 Task: Use the formula "LOGEST" in spreadsheet "Project portfolio".
Action: Mouse moved to (801, 89)
Screenshot: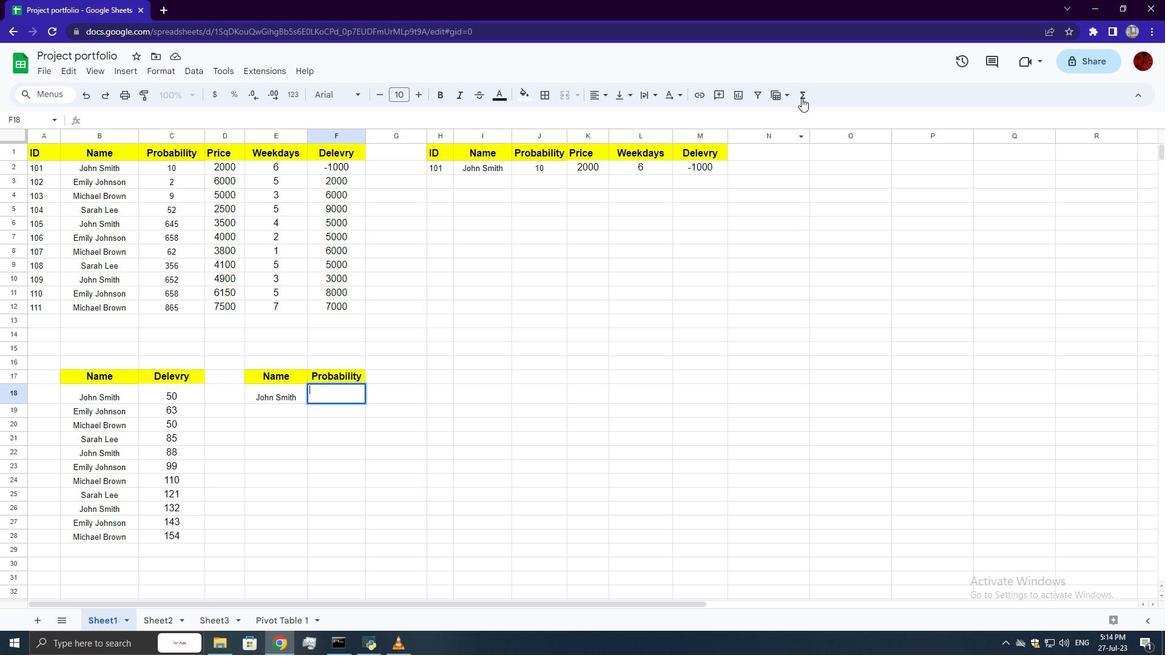 
Action: Mouse pressed left at (801, 89)
Screenshot: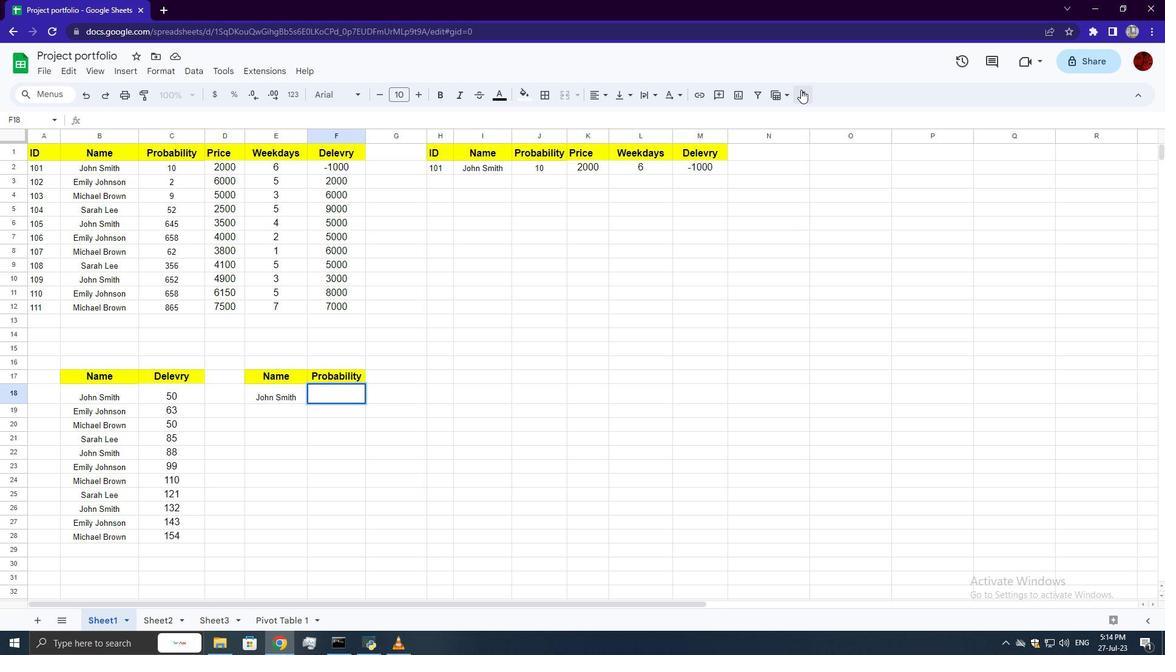 
Action: Mouse moved to (983, 217)
Screenshot: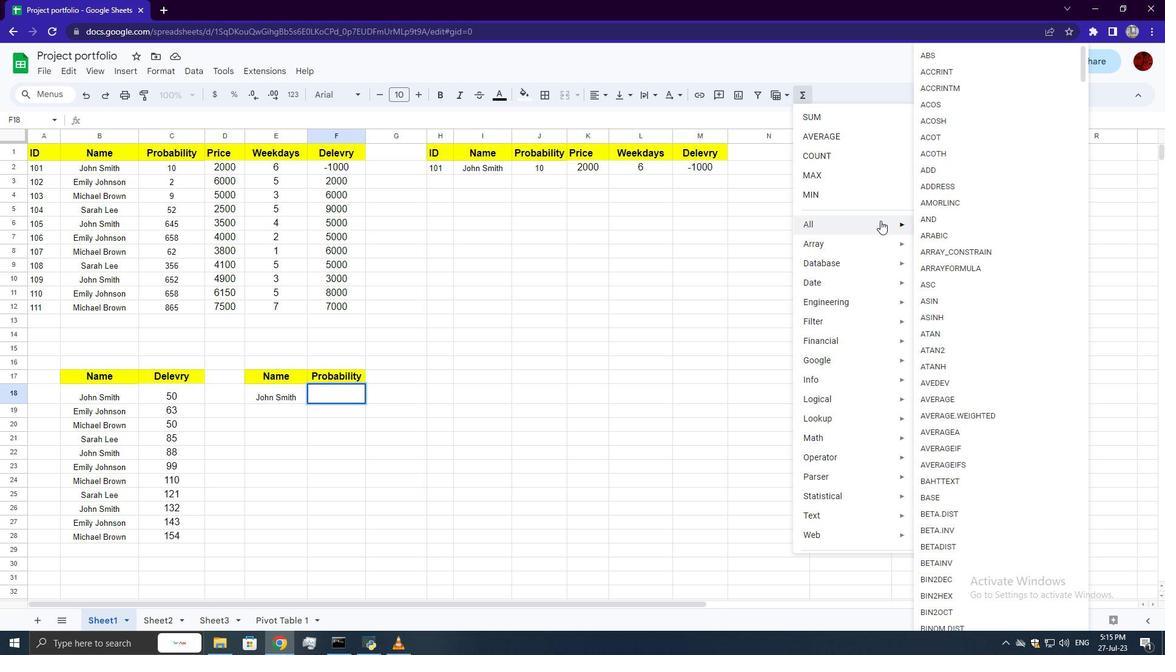 
Action: Mouse scrolled (983, 217) with delta (0, 0)
Screenshot: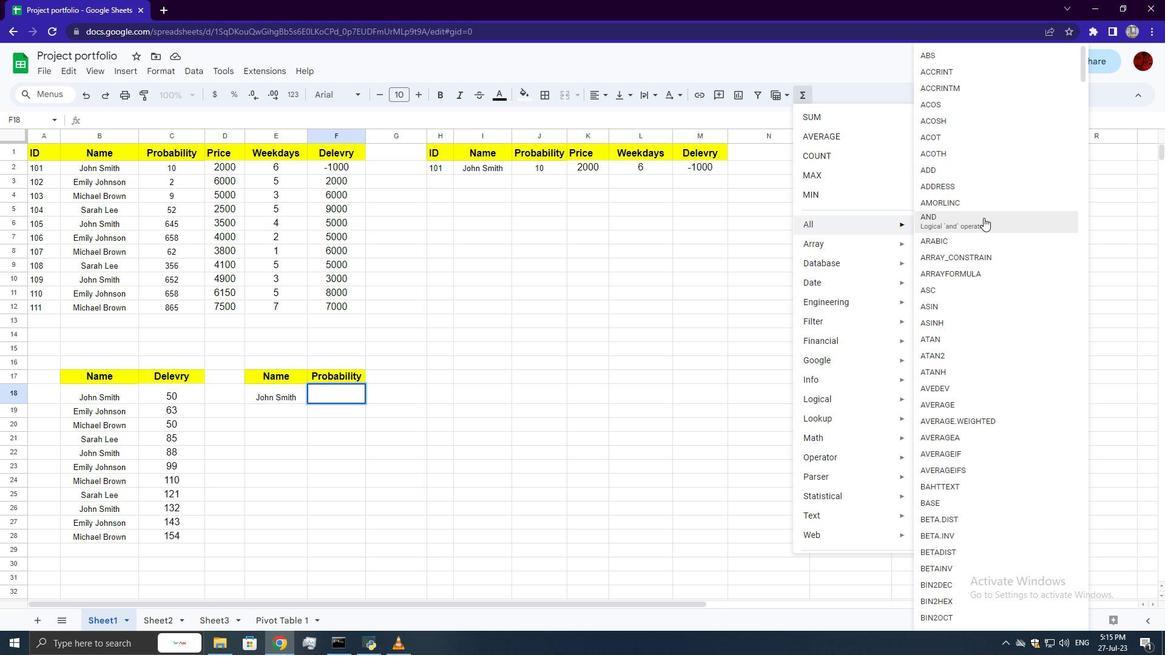
Action: Mouse scrolled (983, 217) with delta (0, 0)
Screenshot: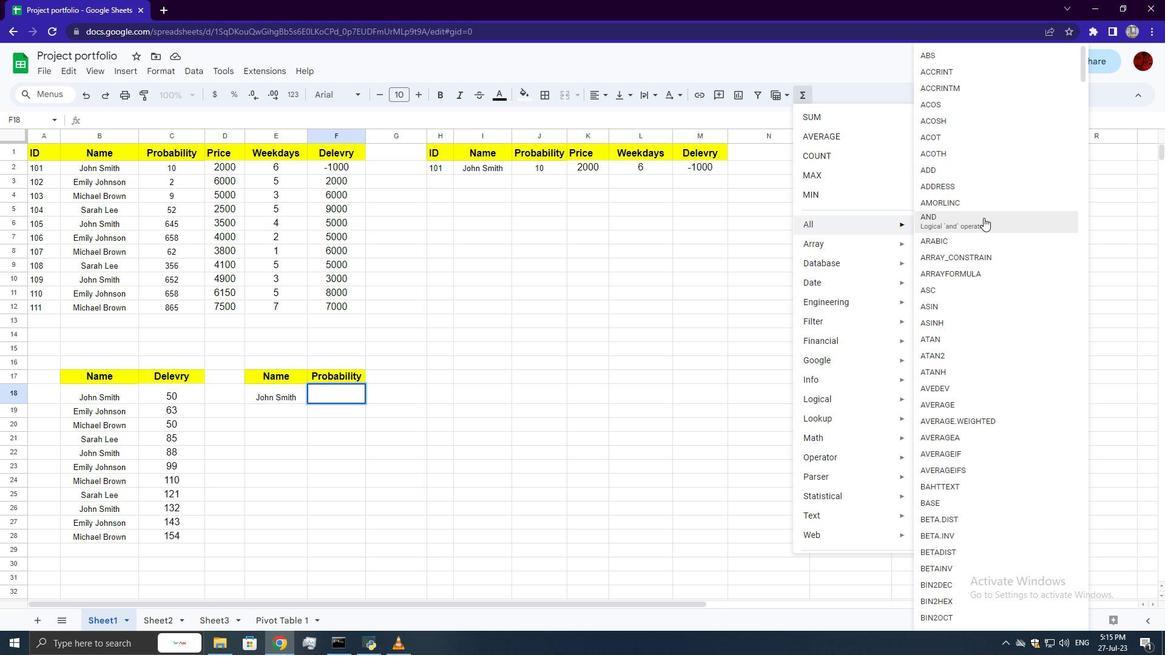 
Action: Mouse scrolled (983, 217) with delta (0, 0)
Screenshot: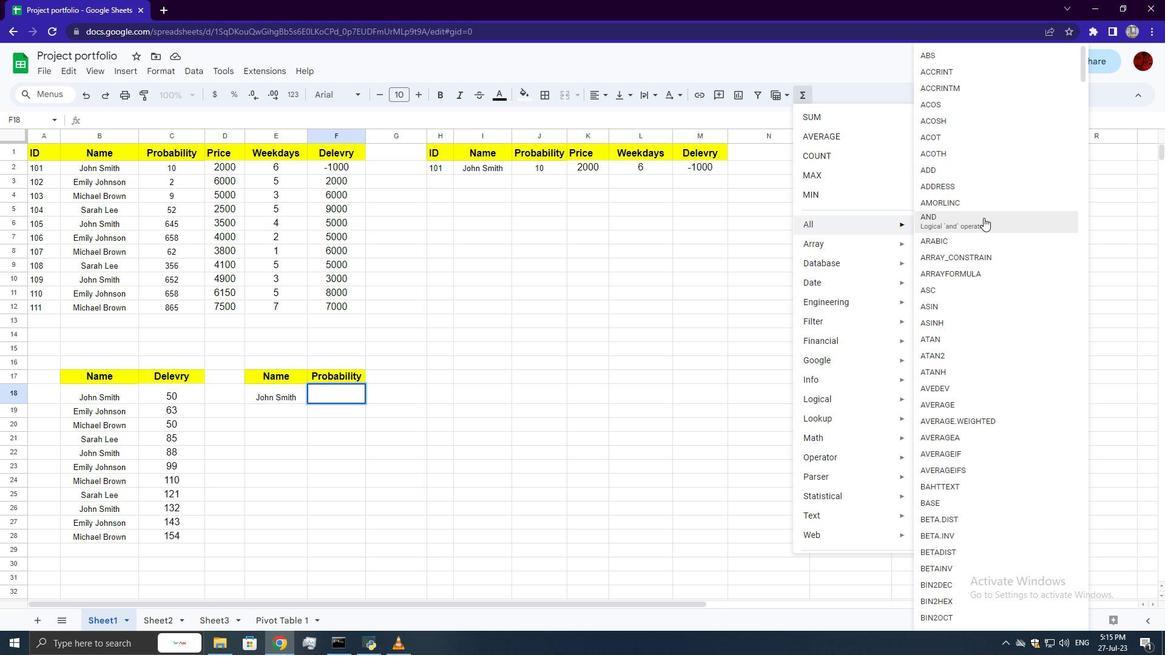 
Action: Mouse scrolled (983, 217) with delta (0, 0)
Screenshot: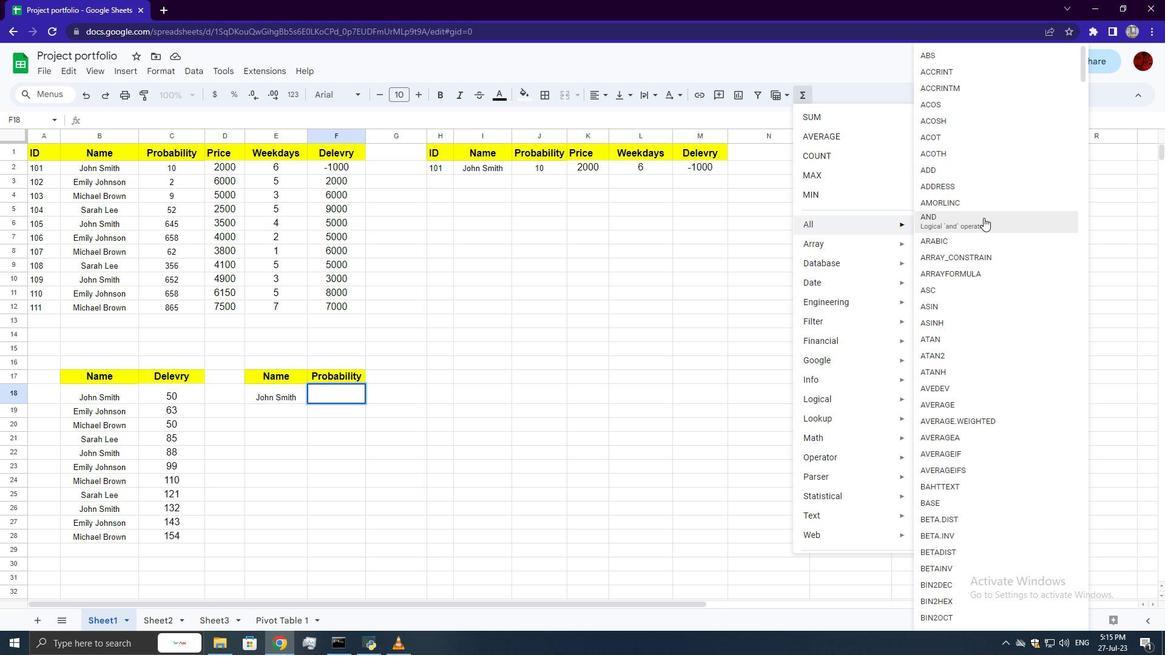 
Action: Mouse scrolled (983, 217) with delta (0, 0)
Screenshot: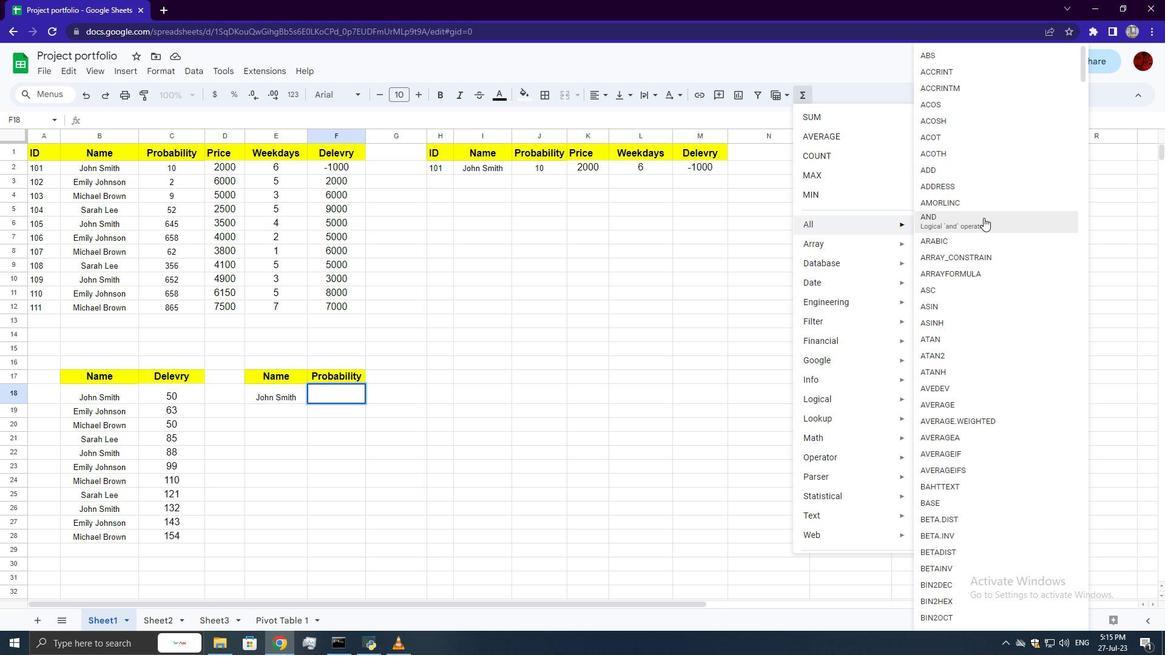 
Action: Mouse scrolled (983, 217) with delta (0, 0)
Screenshot: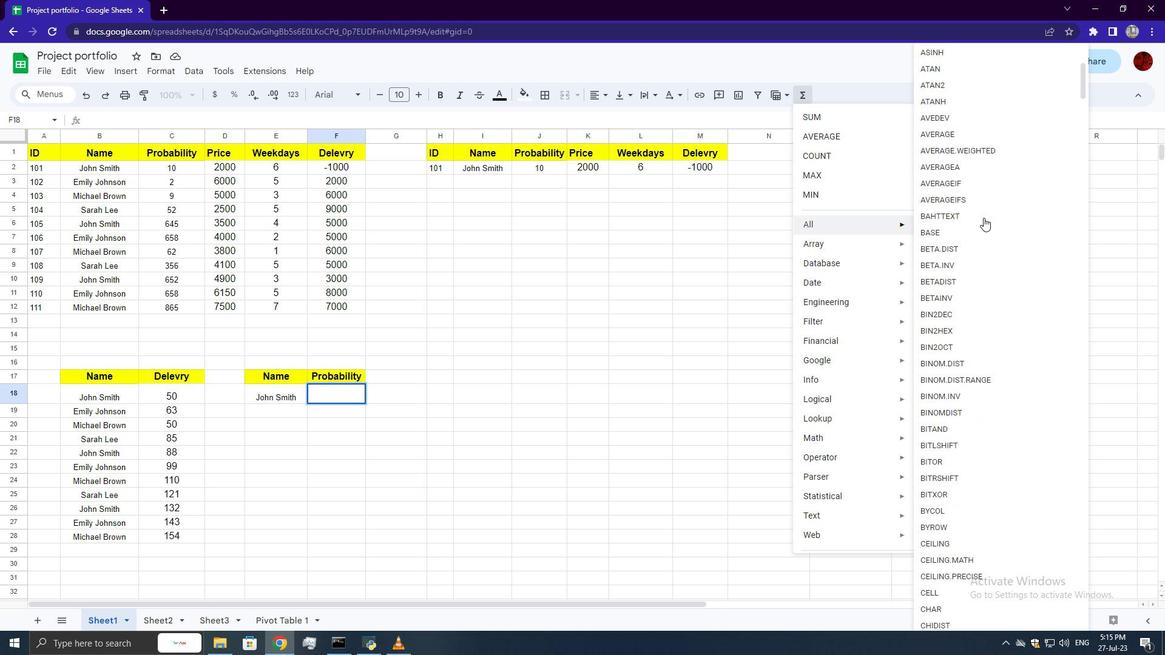 
Action: Mouse scrolled (983, 217) with delta (0, 0)
Screenshot: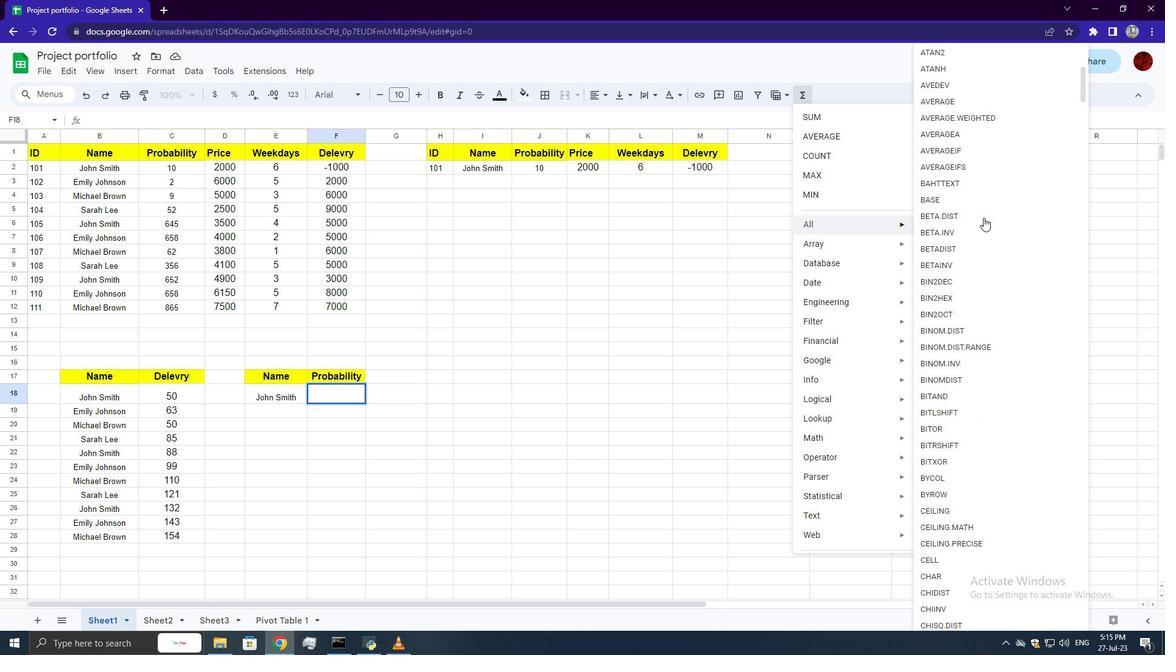 
Action: Mouse scrolled (983, 217) with delta (0, 0)
Screenshot: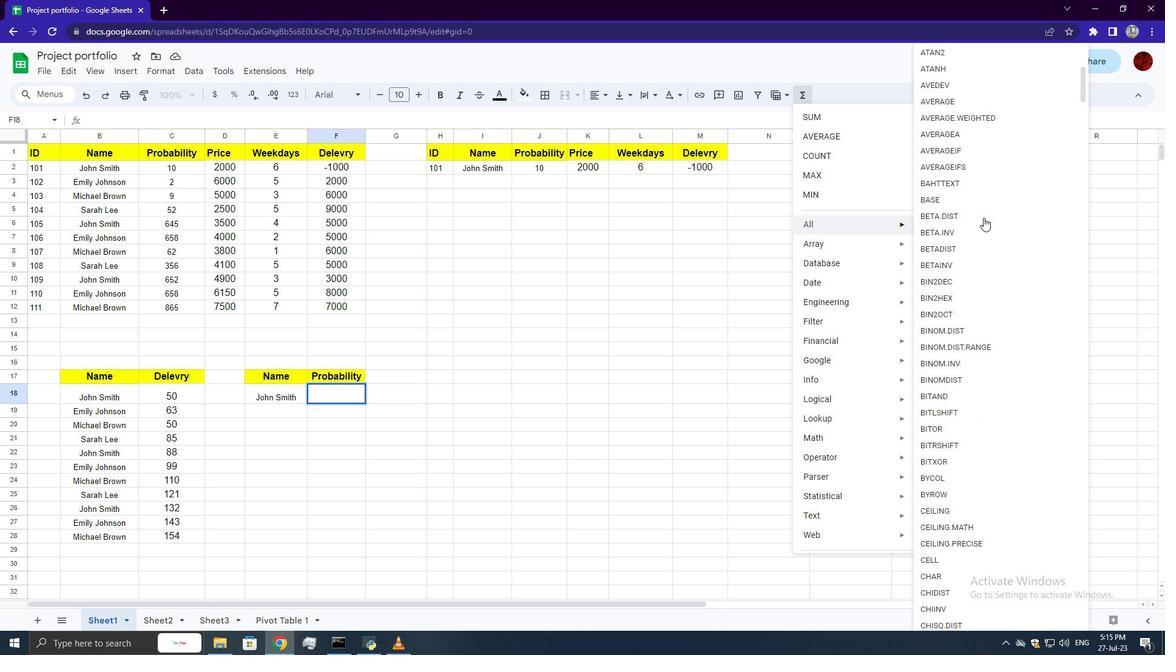 
Action: Mouse scrolled (983, 217) with delta (0, 0)
Screenshot: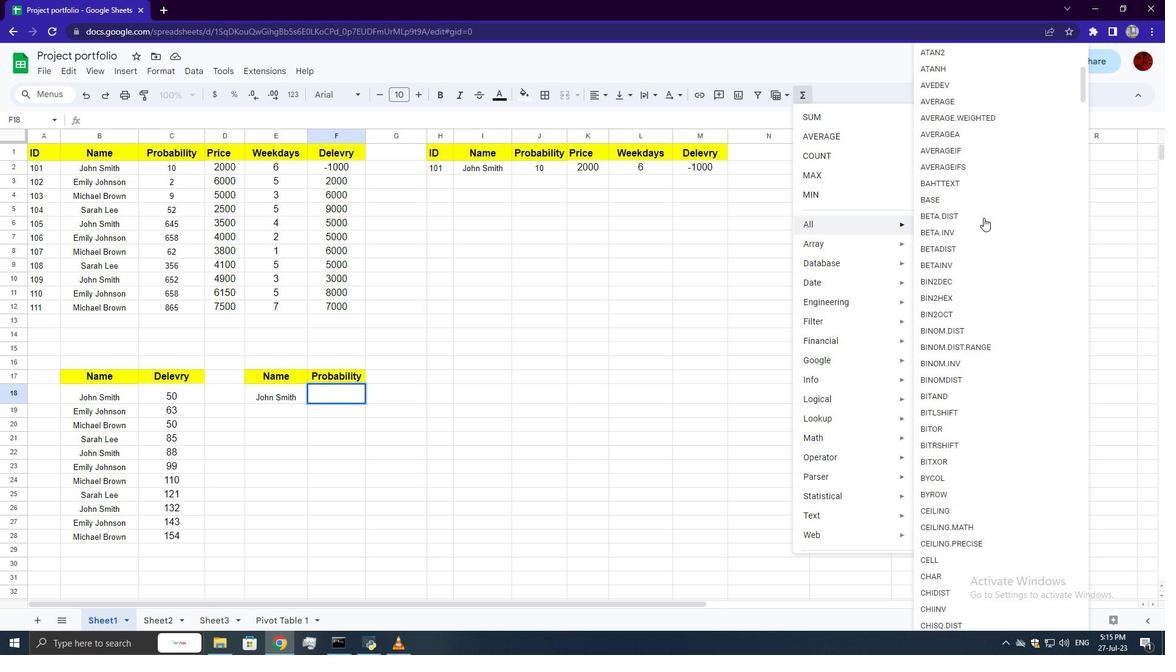 
Action: Mouse scrolled (983, 217) with delta (0, 0)
Screenshot: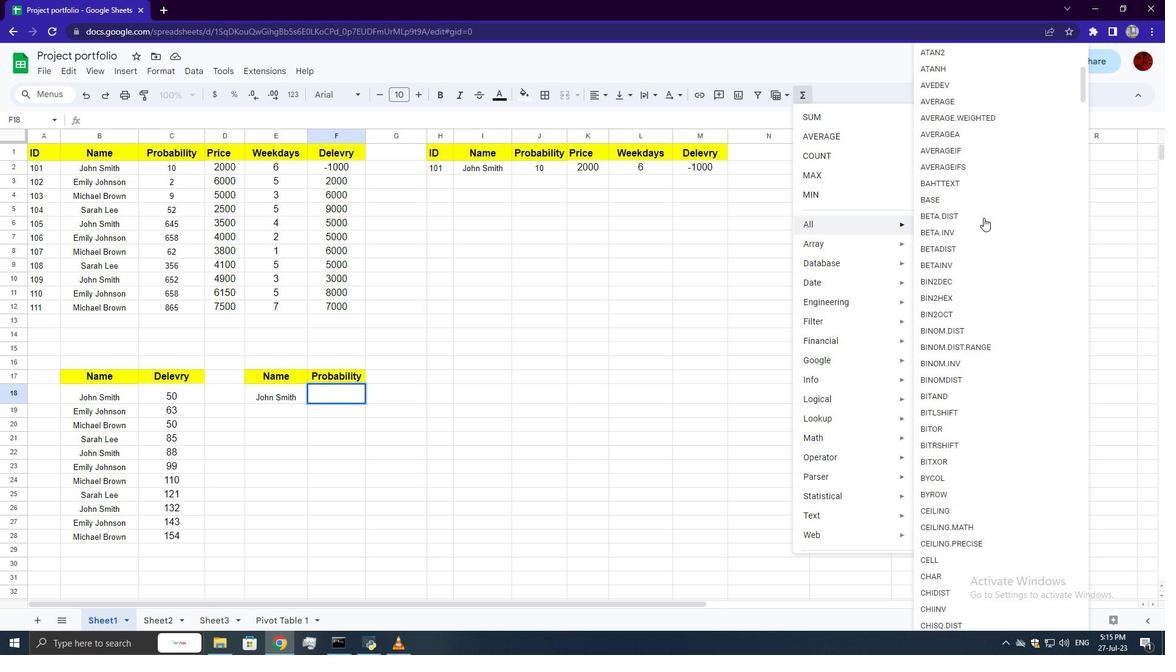 
Action: Mouse scrolled (983, 217) with delta (0, 0)
Screenshot: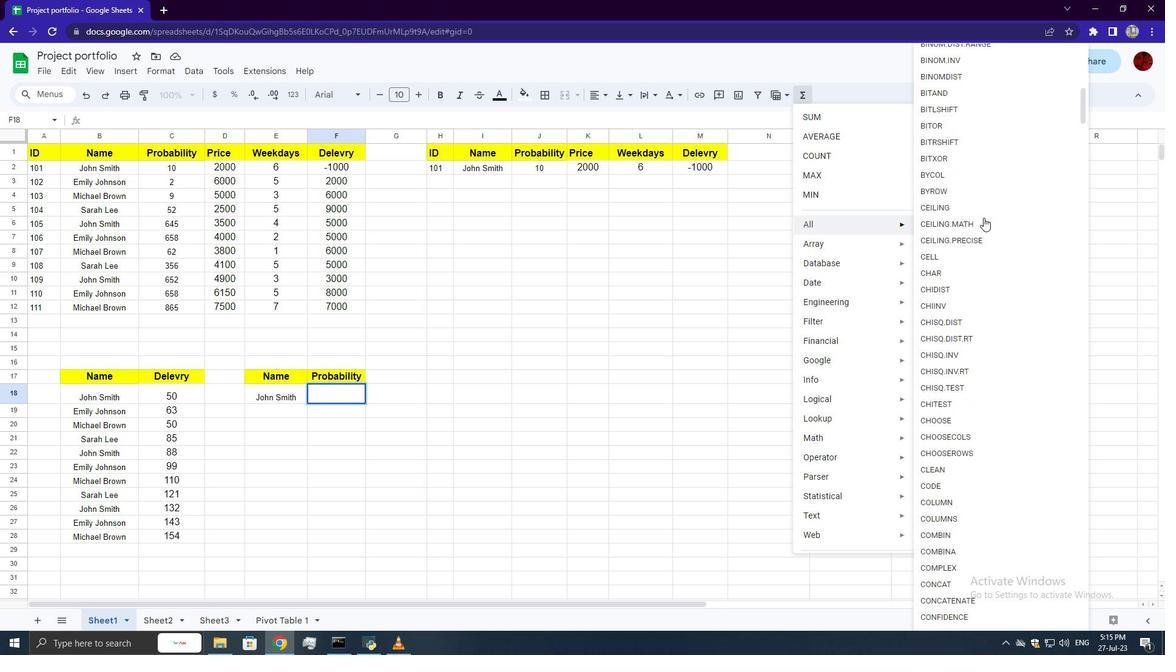 
Action: Mouse scrolled (983, 217) with delta (0, 0)
Screenshot: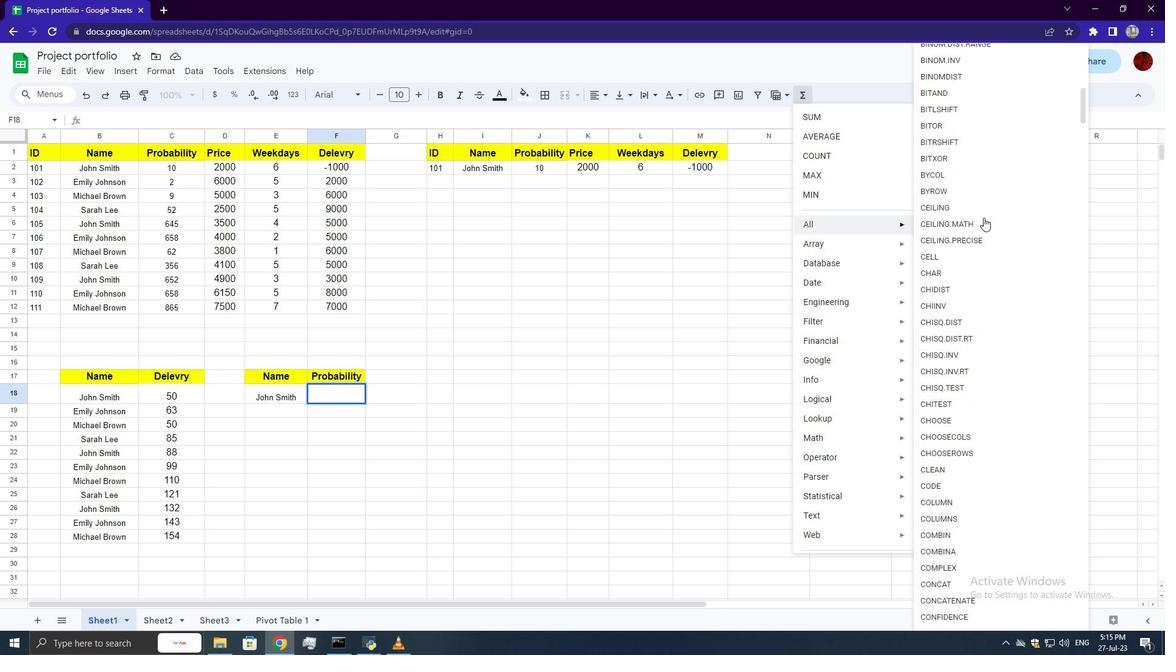 
Action: Mouse scrolled (983, 217) with delta (0, 0)
Screenshot: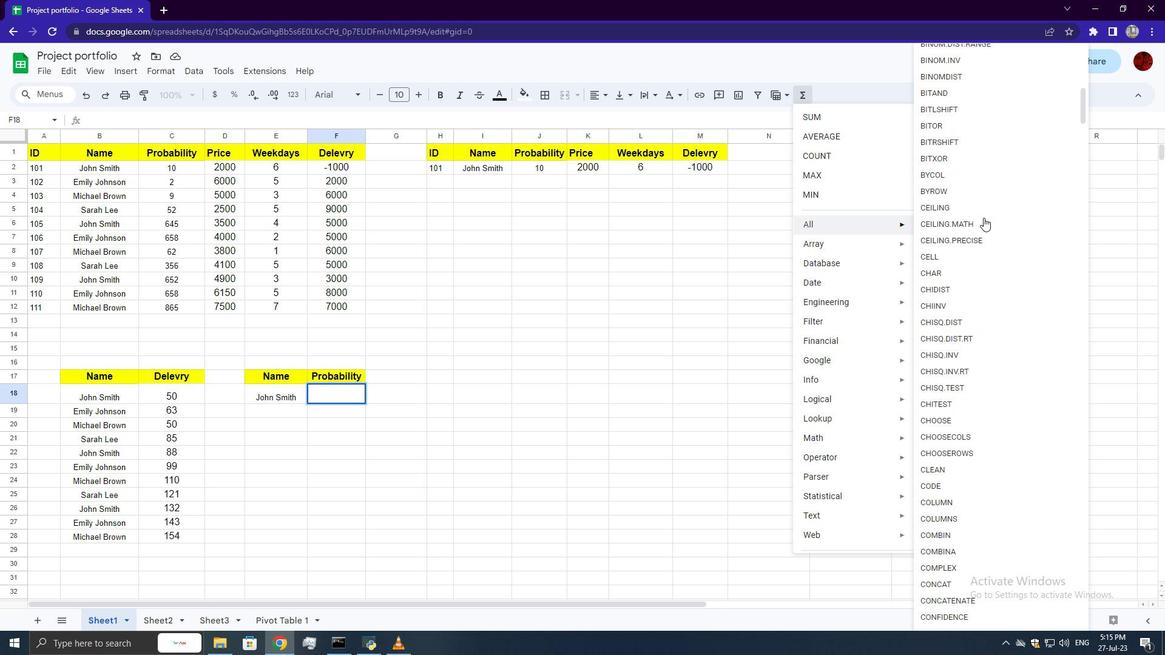 
Action: Mouse scrolled (983, 217) with delta (0, 0)
Screenshot: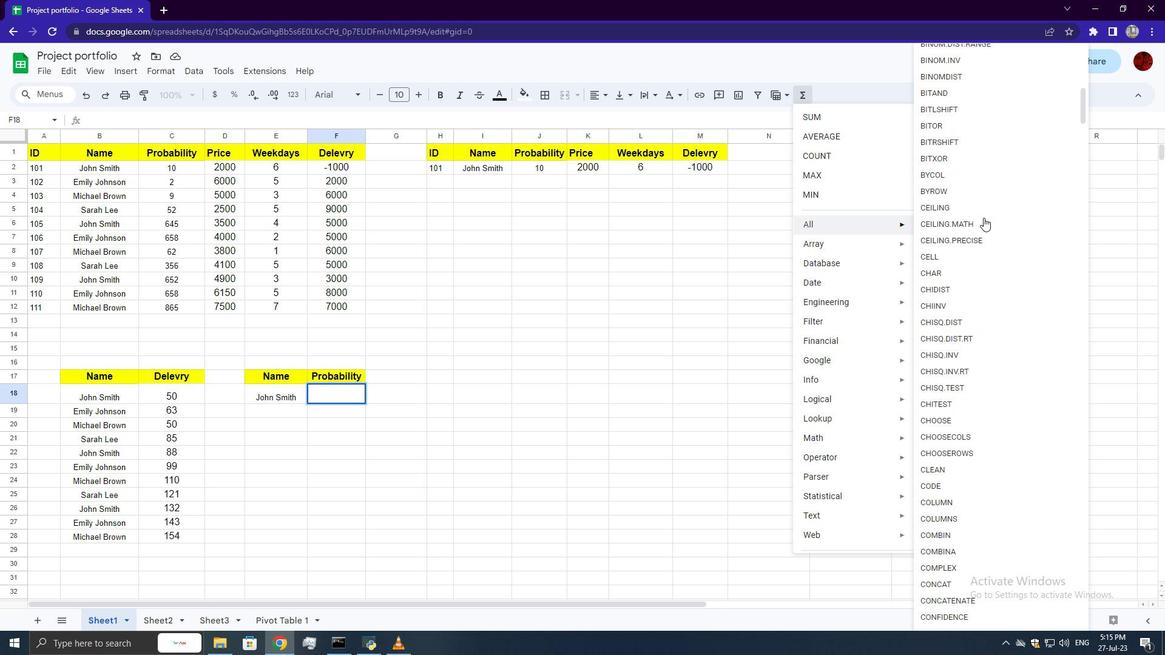 
Action: Mouse scrolled (983, 217) with delta (0, 0)
Screenshot: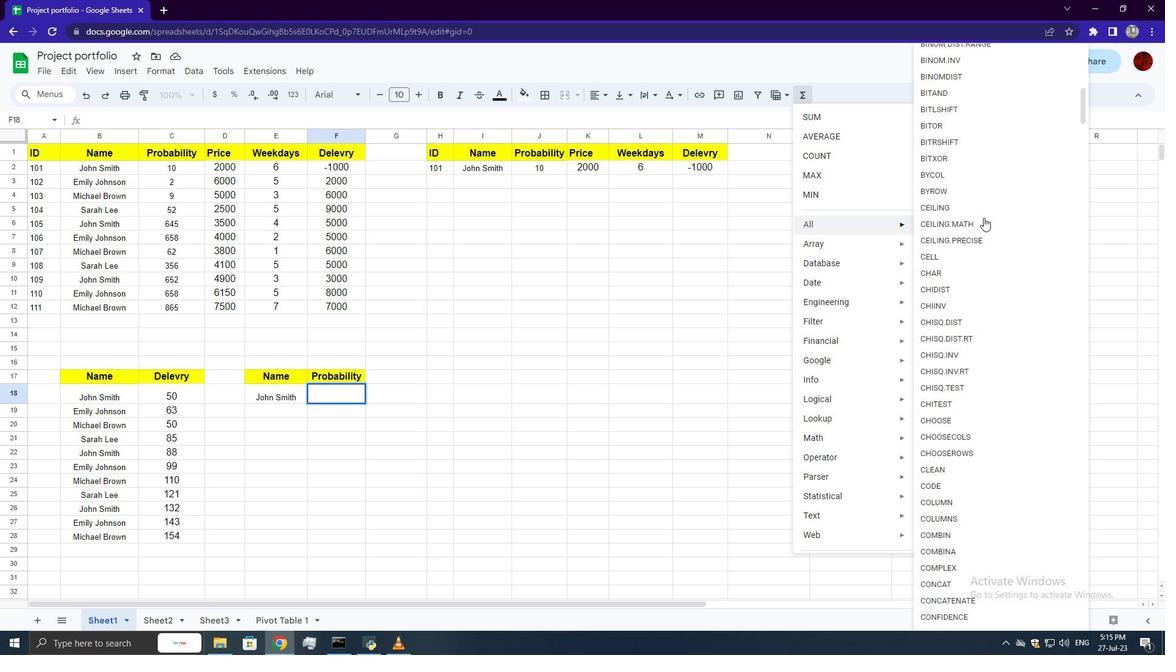 
Action: Mouse scrolled (983, 217) with delta (0, 0)
Screenshot: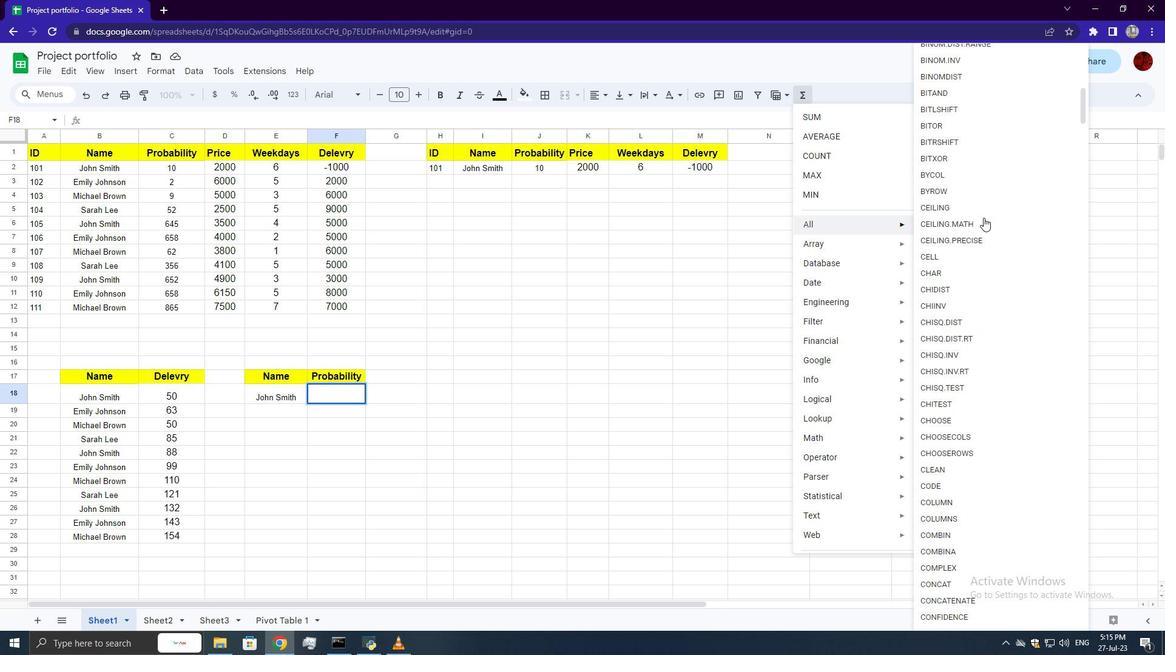 
Action: Mouse scrolled (983, 217) with delta (0, 0)
Screenshot: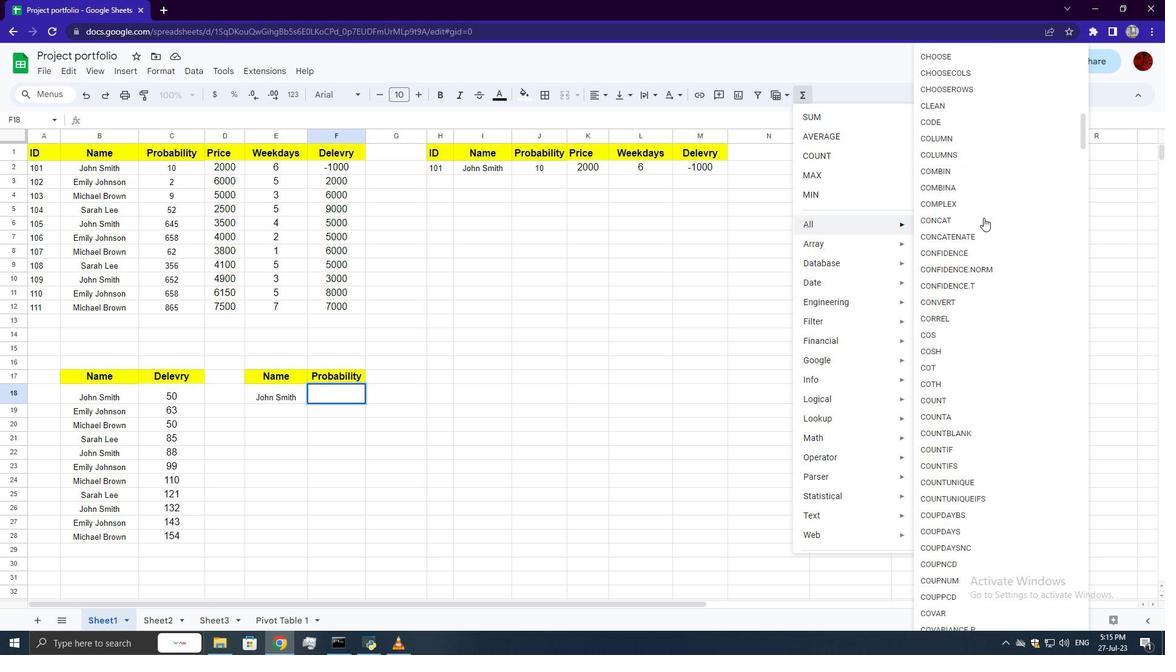 
Action: Mouse scrolled (983, 217) with delta (0, 0)
Screenshot: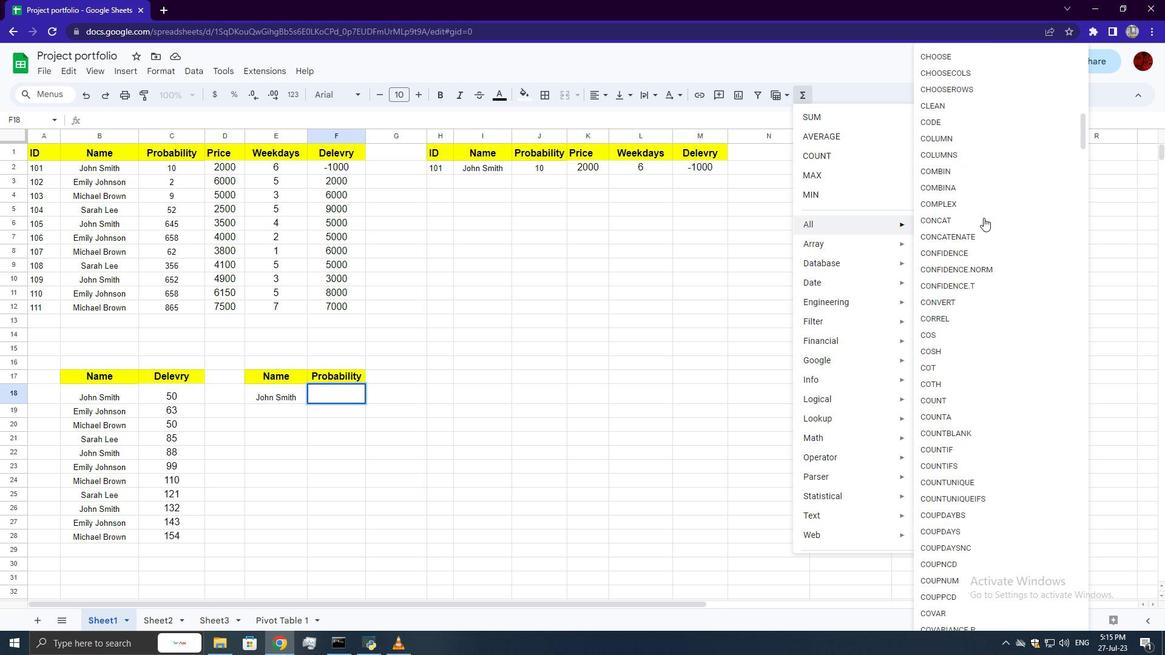 
Action: Mouse scrolled (983, 217) with delta (0, 0)
Screenshot: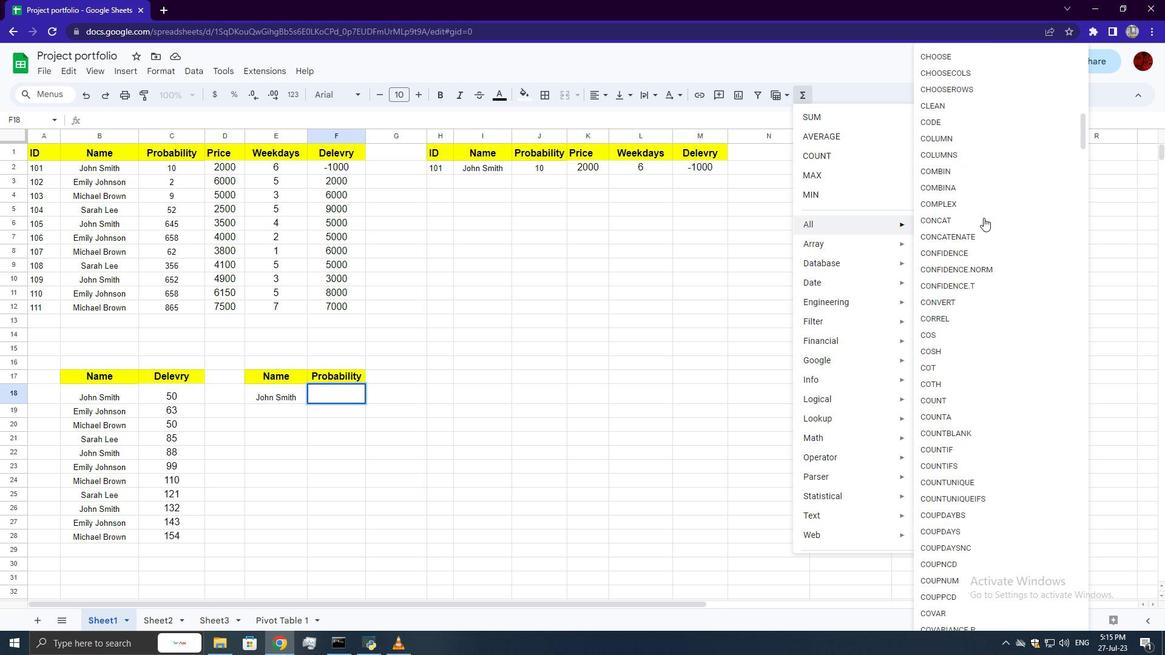 
Action: Mouse scrolled (983, 217) with delta (0, 0)
Screenshot: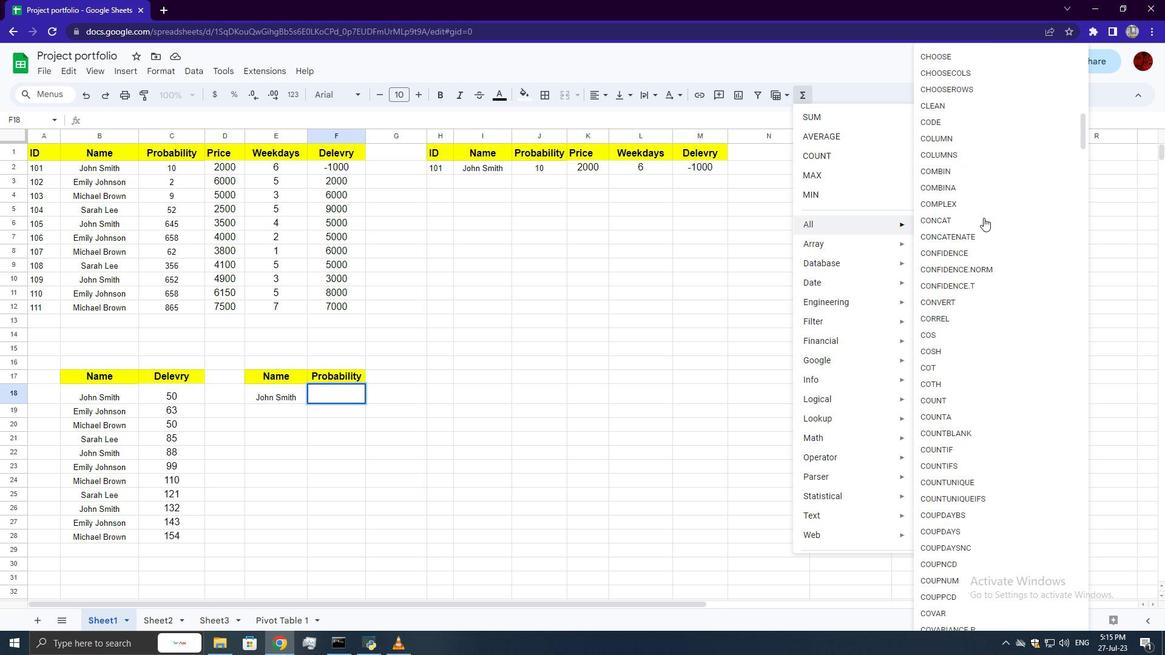 
Action: Mouse scrolled (983, 217) with delta (0, 0)
Screenshot: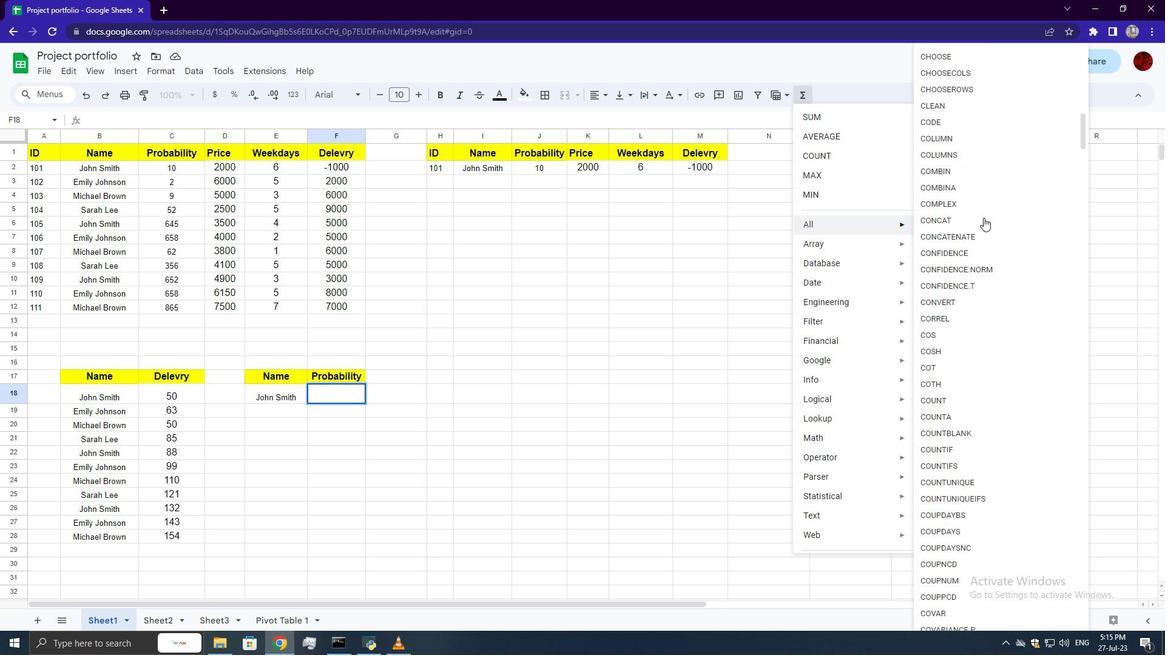 
Action: Mouse scrolled (983, 217) with delta (0, 0)
Screenshot: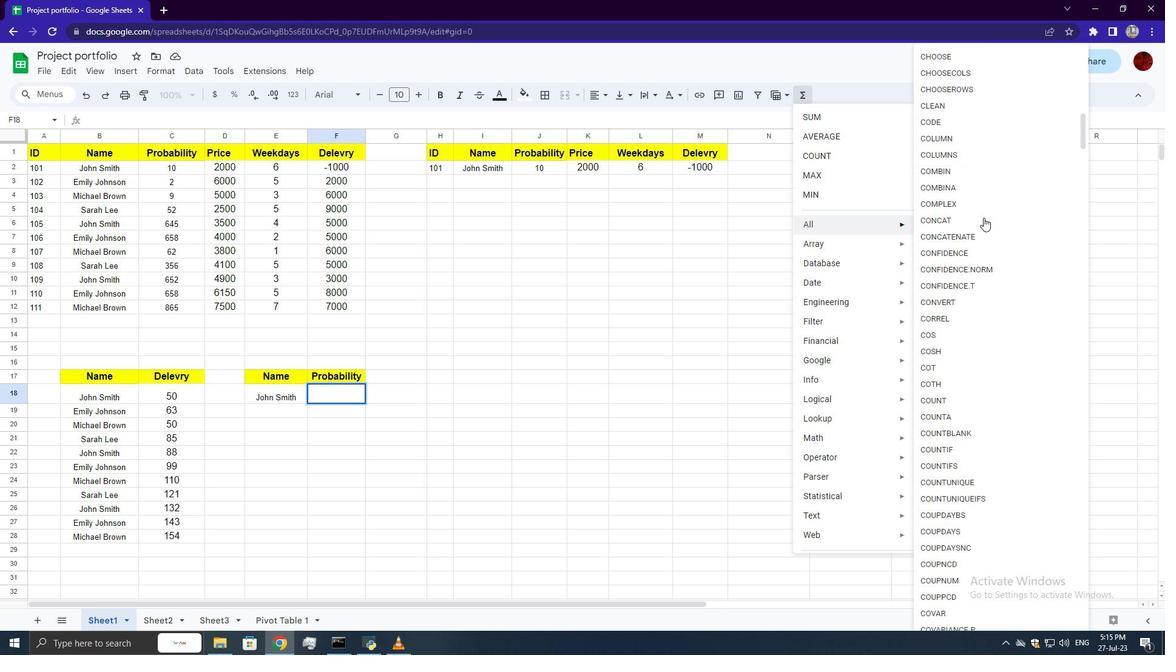 
Action: Mouse scrolled (983, 217) with delta (0, 0)
Screenshot: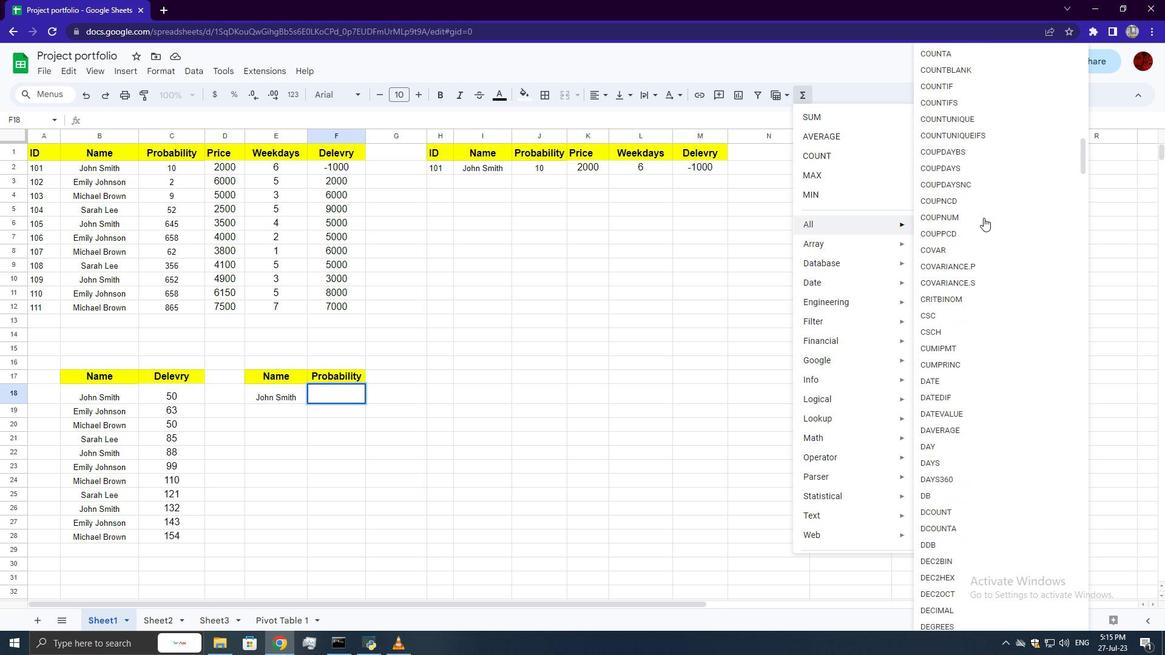 
Action: Mouse scrolled (983, 217) with delta (0, 0)
Screenshot: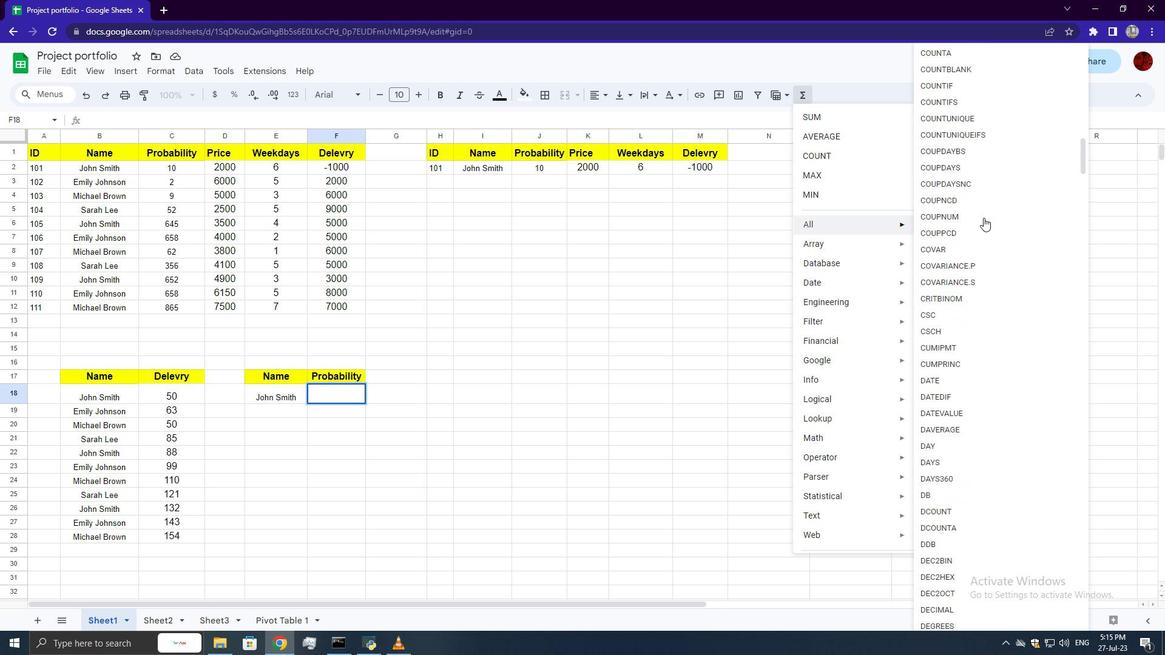 
Action: Mouse scrolled (983, 217) with delta (0, 0)
Screenshot: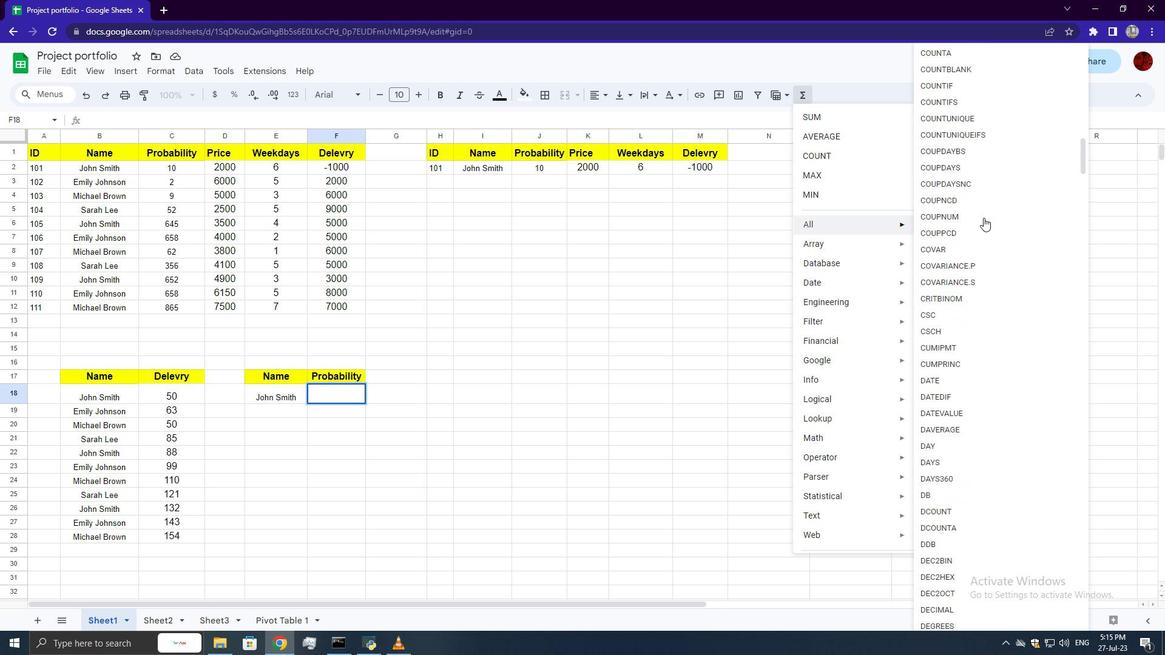 
Action: Mouse scrolled (983, 217) with delta (0, 0)
Screenshot: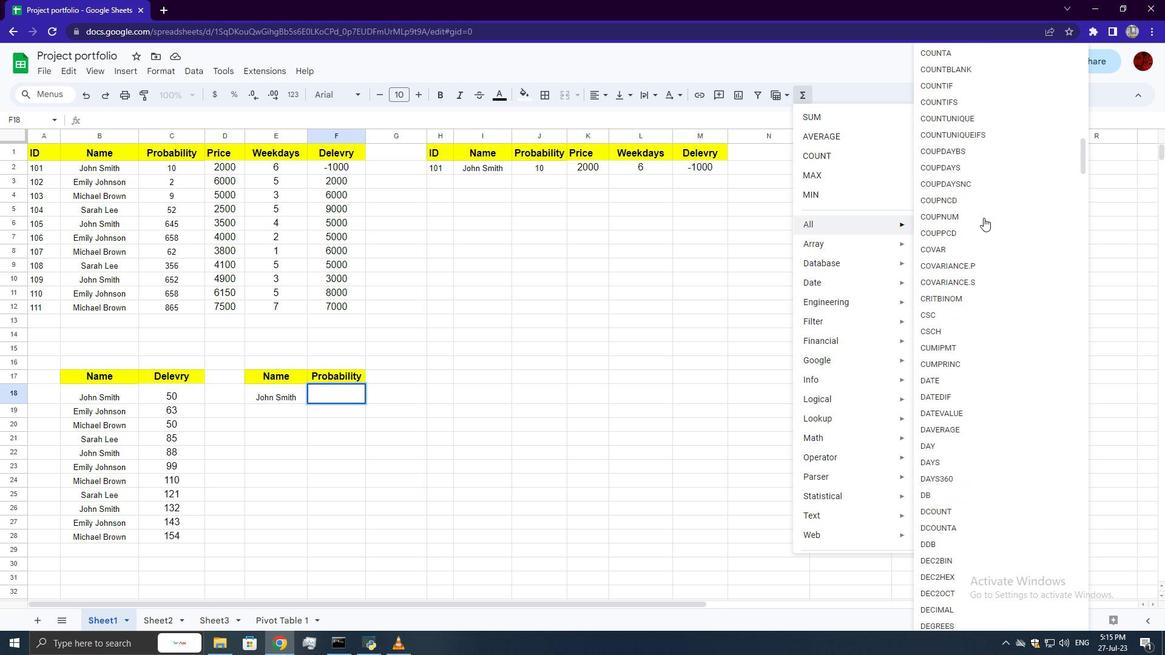 
Action: Mouse scrolled (983, 217) with delta (0, 0)
Screenshot: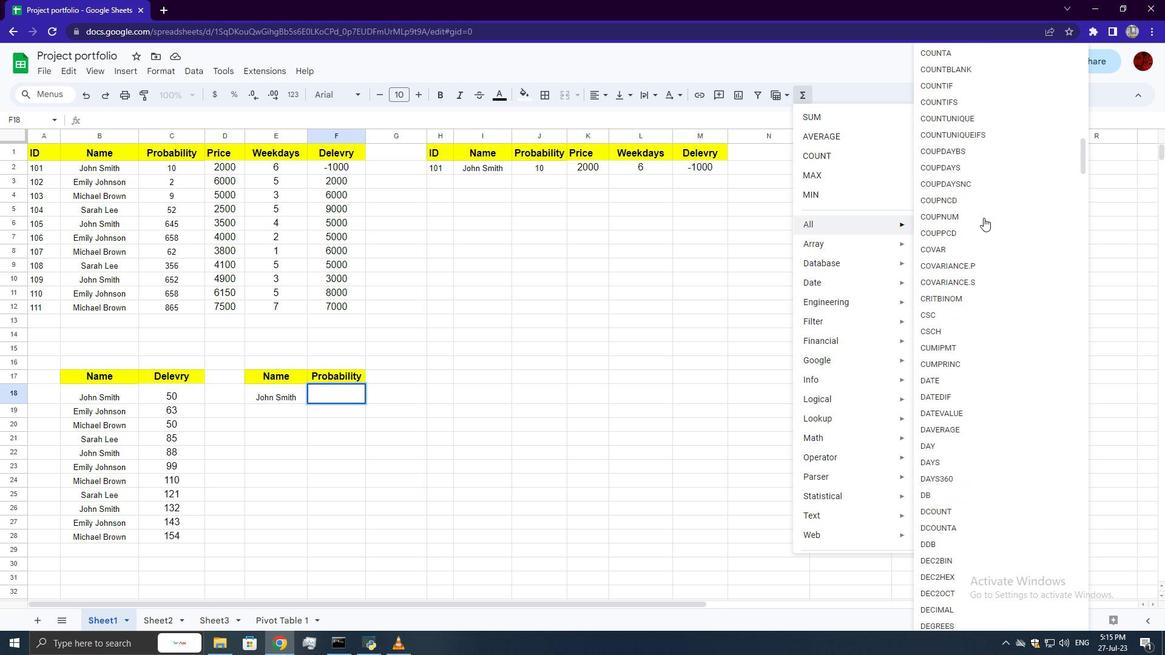
Action: Mouse scrolled (983, 217) with delta (0, 0)
Screenshot: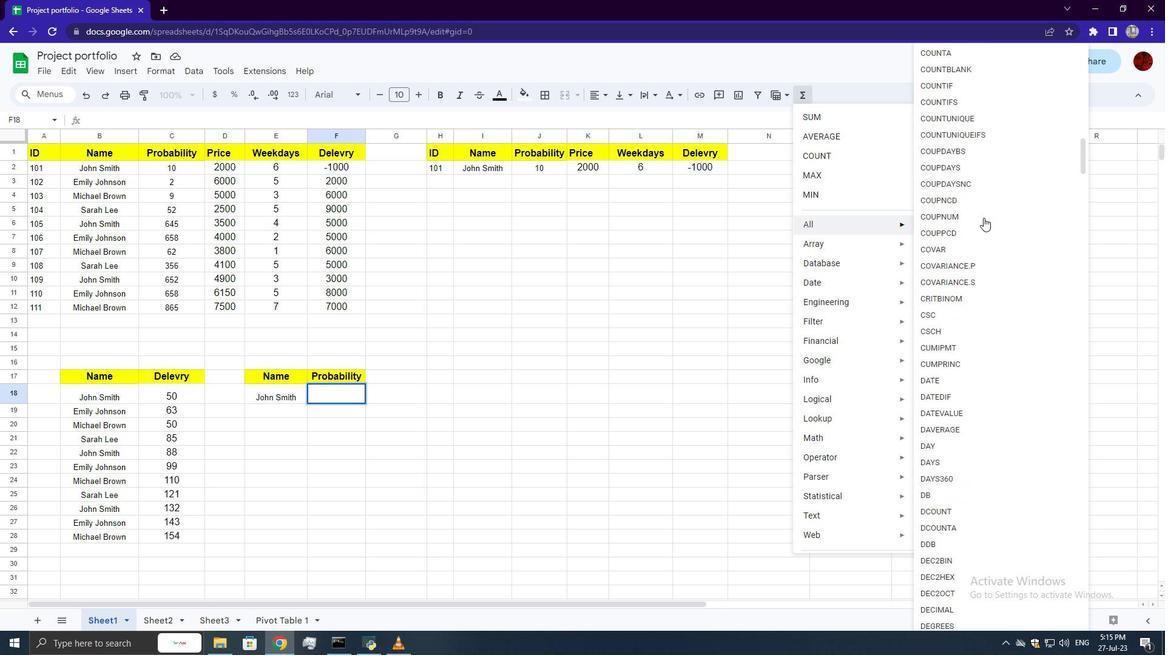 
Action: Mouse scrolled (983, 218) with delta (0, 0)
Screenshot: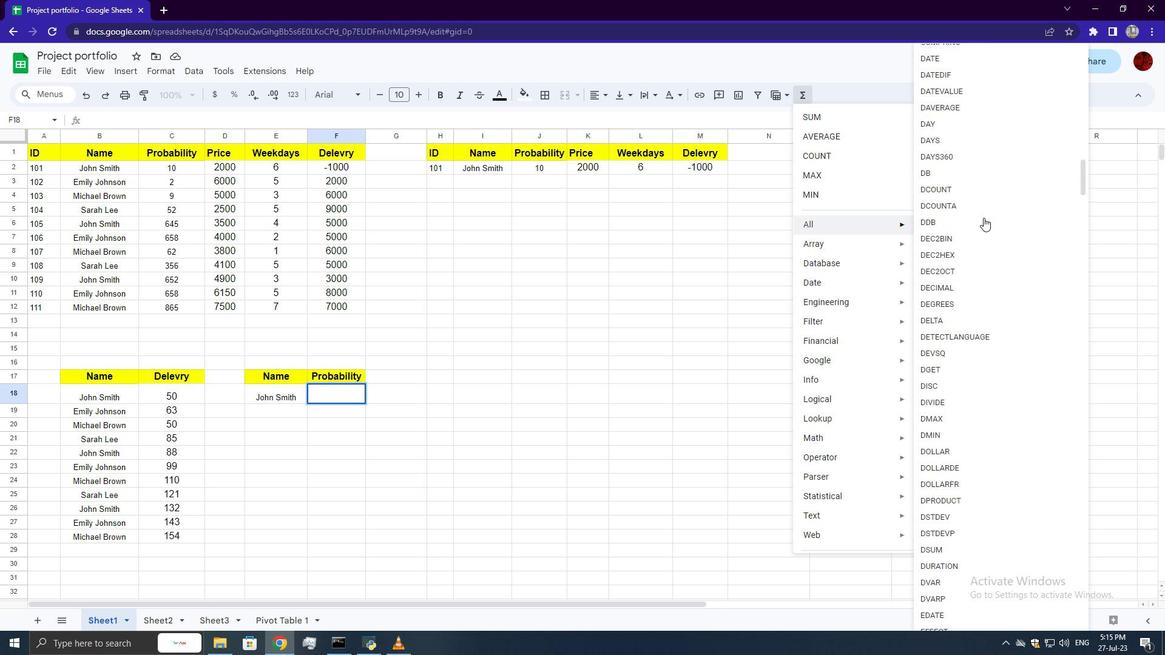 
Action: Mouse scrolled (983, 217) with delta (0, 0)
Screenshot: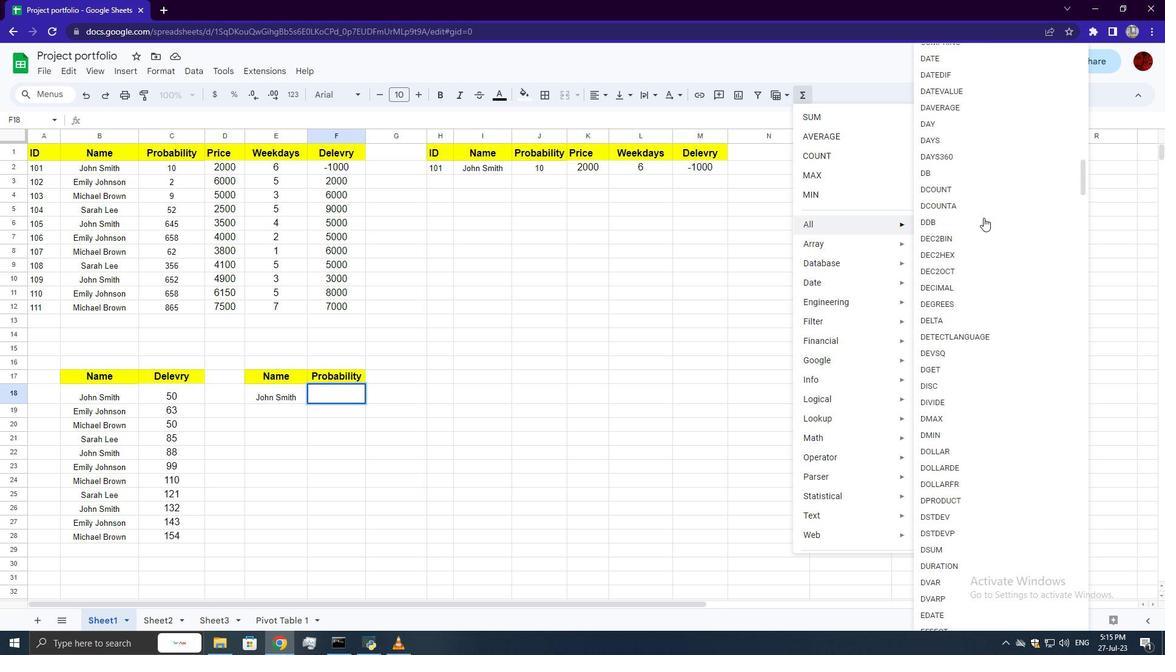 
Action: Mouse scrolled (983, 217) with delta (0, 0)
Screenshot: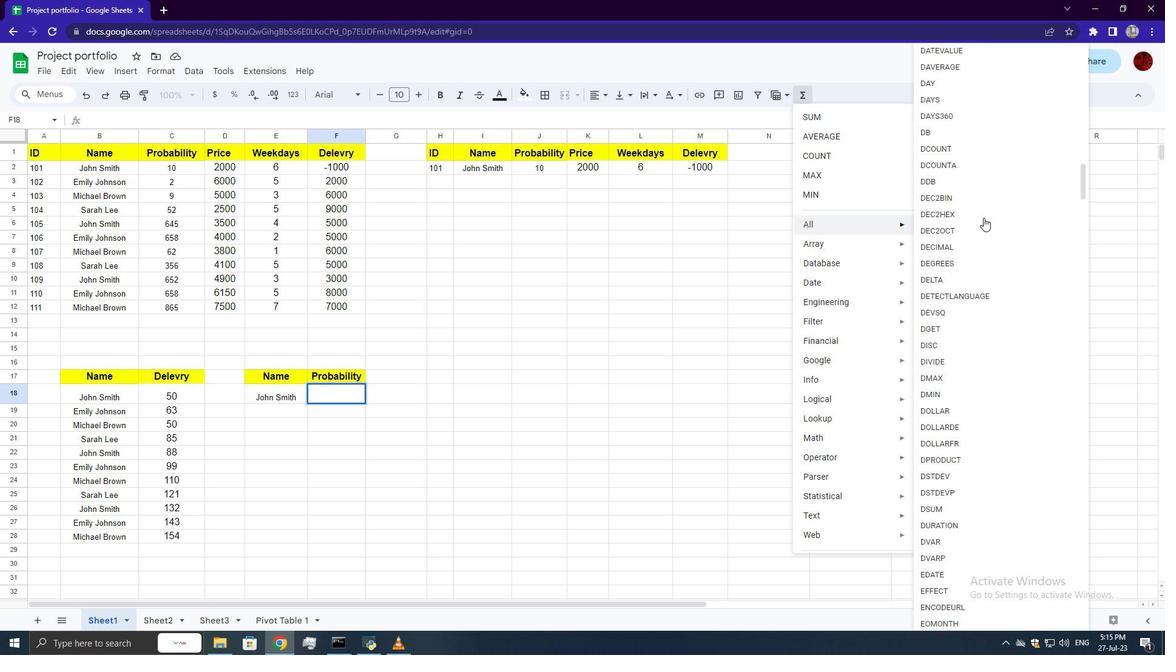 
Action: Mouse scrolled (983, 217) with delta (0, 0)
Screenshot: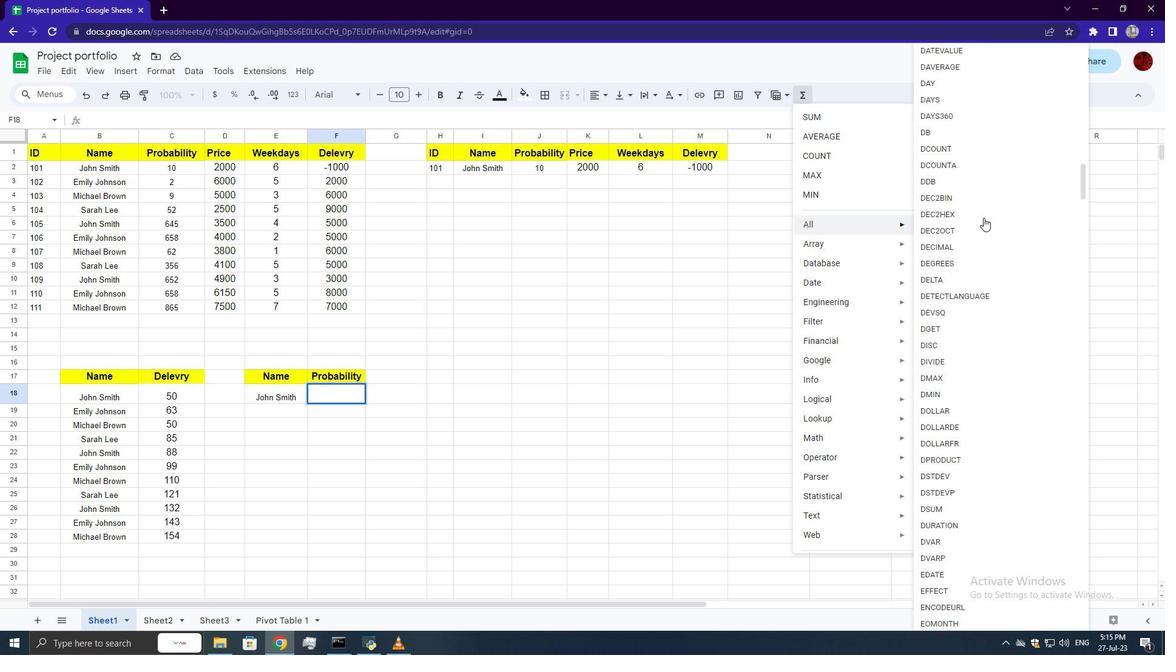 
Action: Mouse scrolled (983, 217) with delta (0, 0)
Screenshot: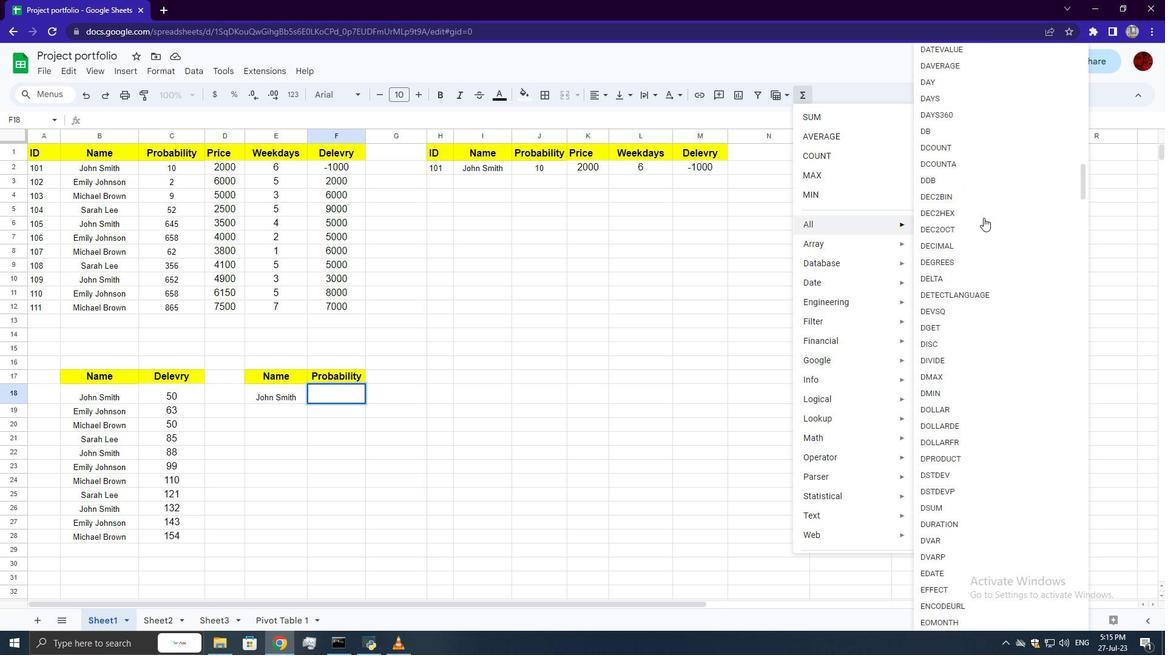 
Action: Mouse scrolled (983, 217) with delta (0, 0)
Screenshot: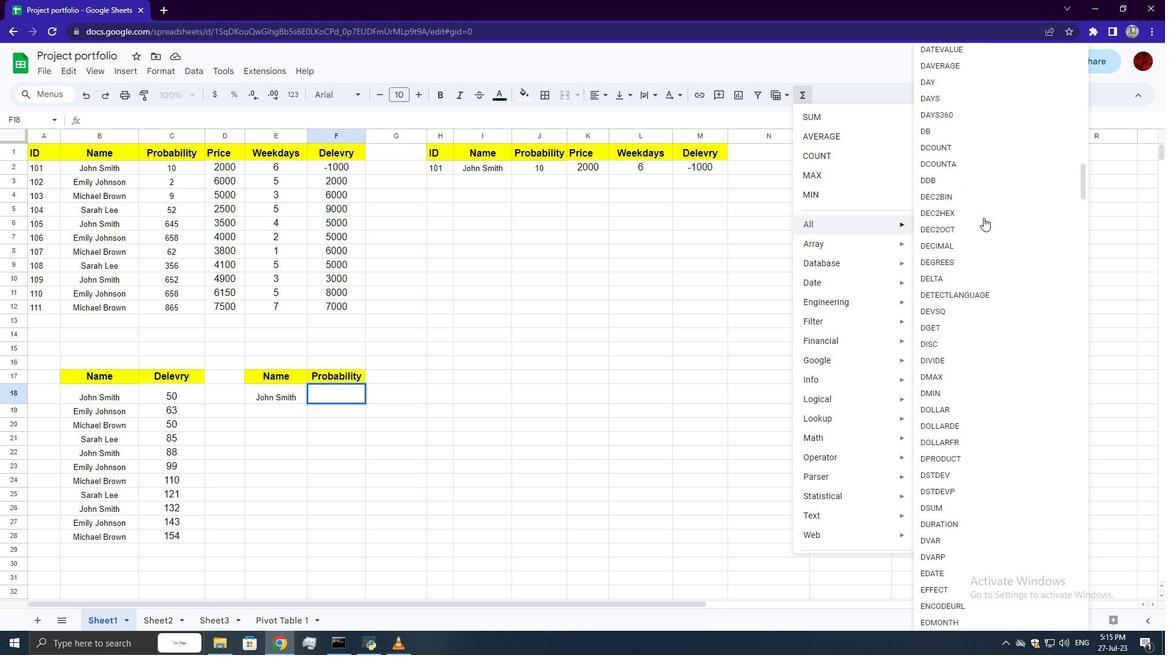 
Action: Mouse scrolled (983, 217) with delta (0, 0)
Screenshot: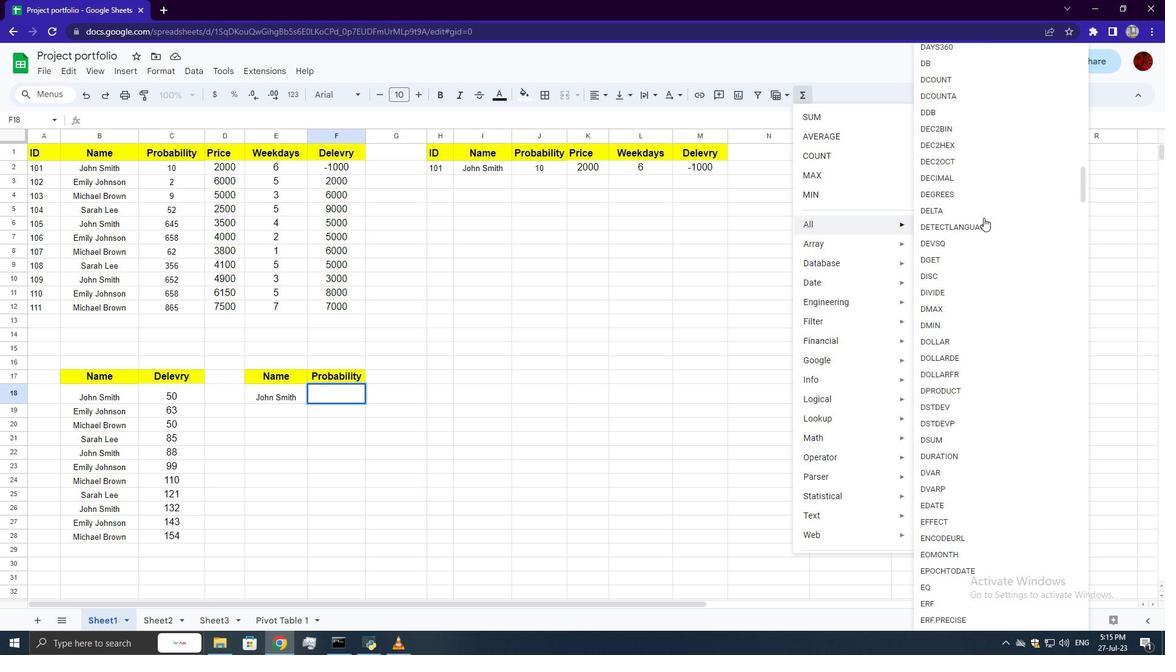 
Action: Mouse scrolled (983, 217) with delta (0, 0)
Screenshot: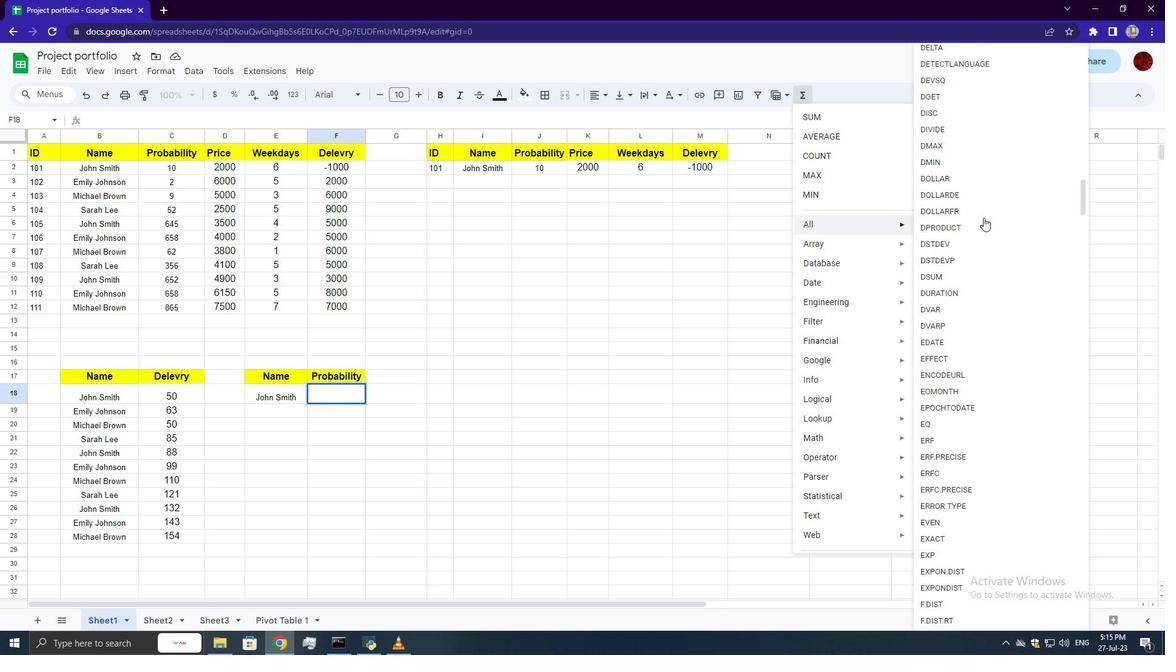 
Action: Mouse scrolled (983, 217) with delta (0, 0)
Screenshot: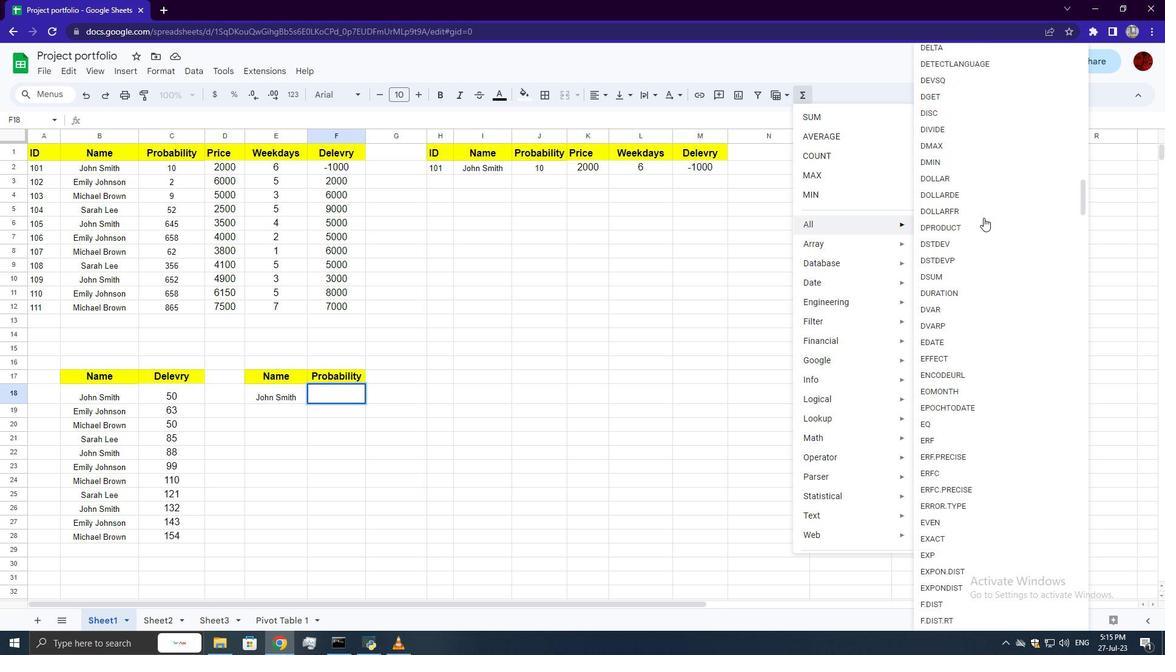 
Action: Mouse scrolled (983, 217) with delta (0, 0)
Screenshot: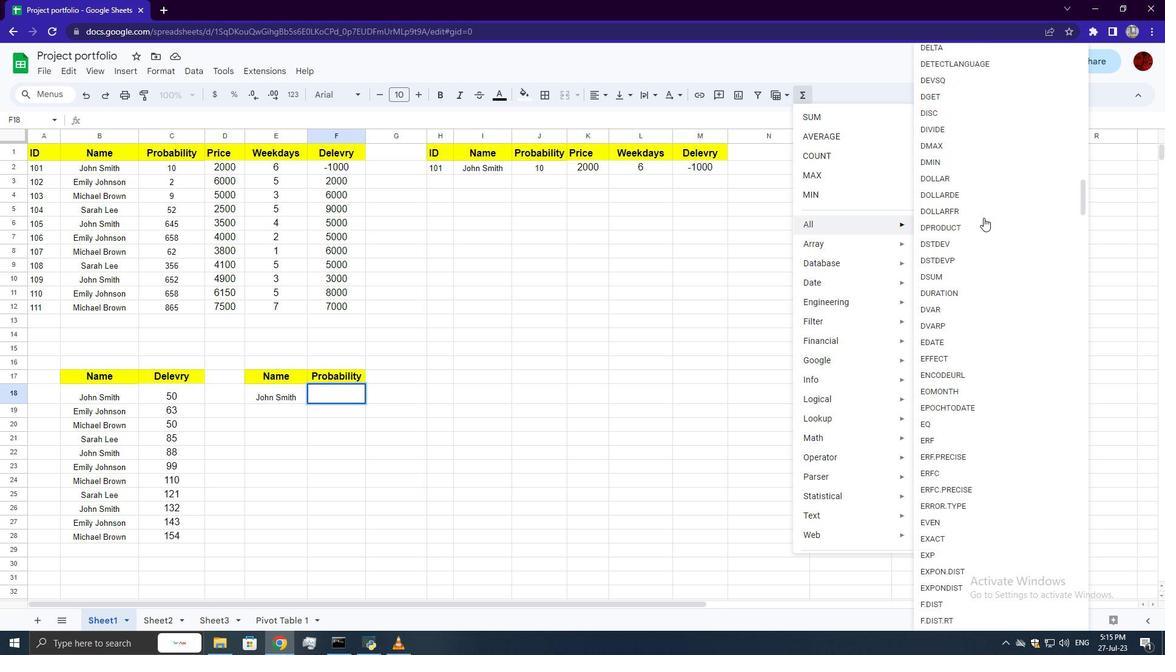 
Action: Mouse scrolled (983, 217) with delta (0, 0)
Screenshot: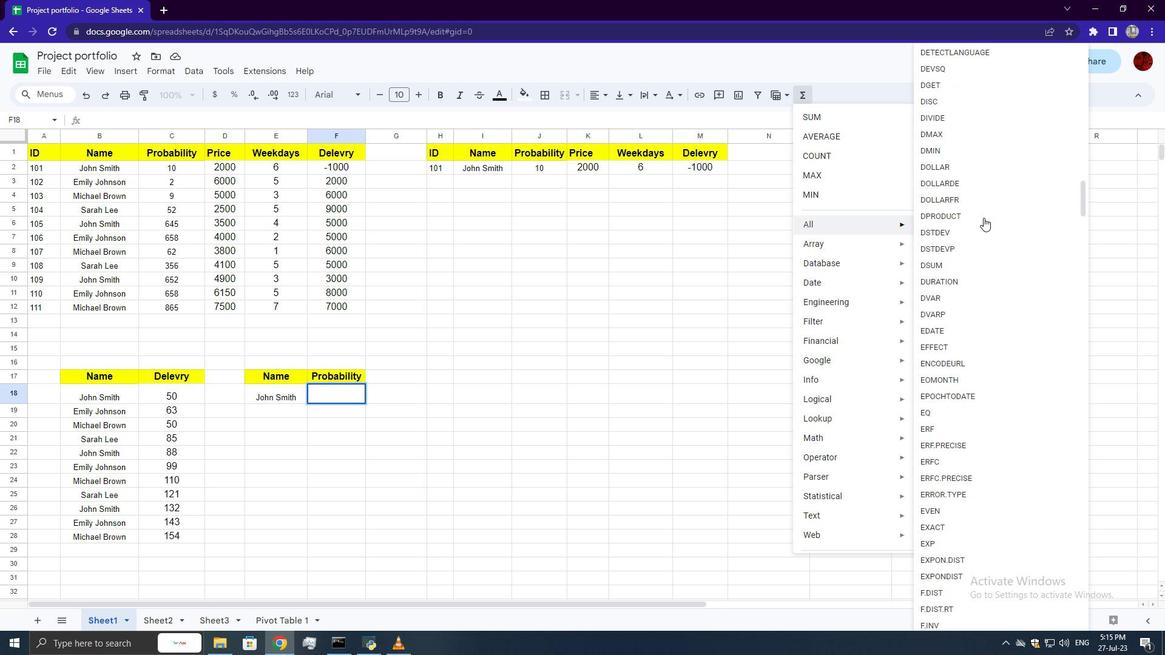 
Action: Mouse scrolled (983, 217) with delta (0, 0)
Screenshot: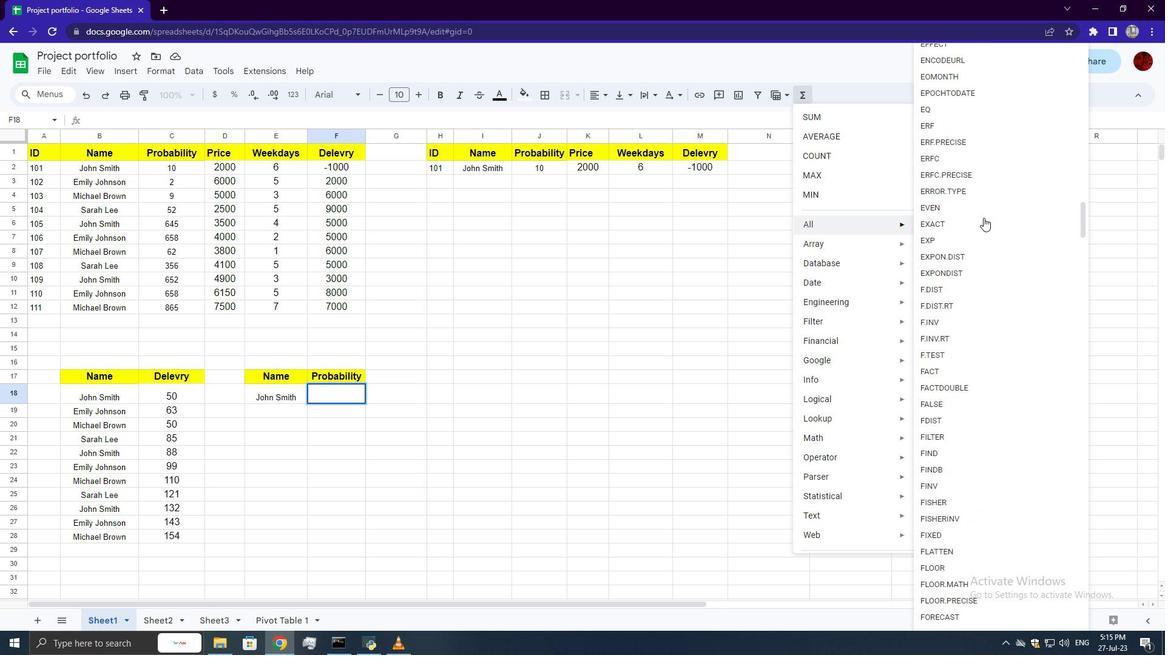 
Action: Mouse scrolled (983, 217) with delta (0, 0)
Screenshot: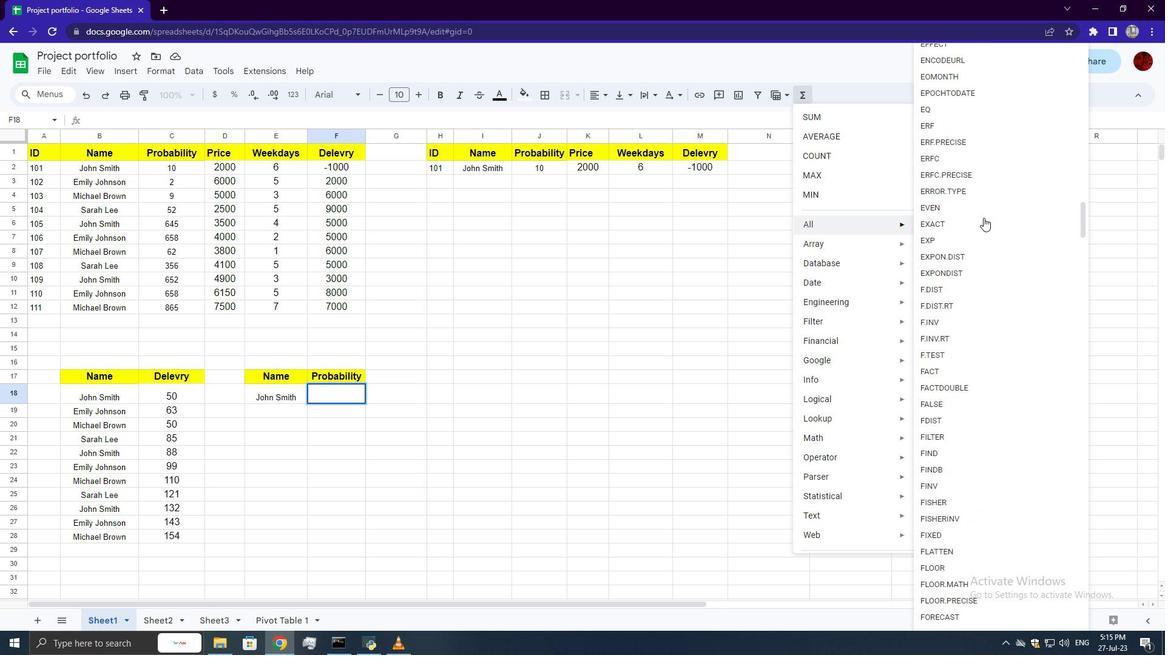 
Action: Mouse scrolled (983, 217) with delta (0, 0)
Screenshot: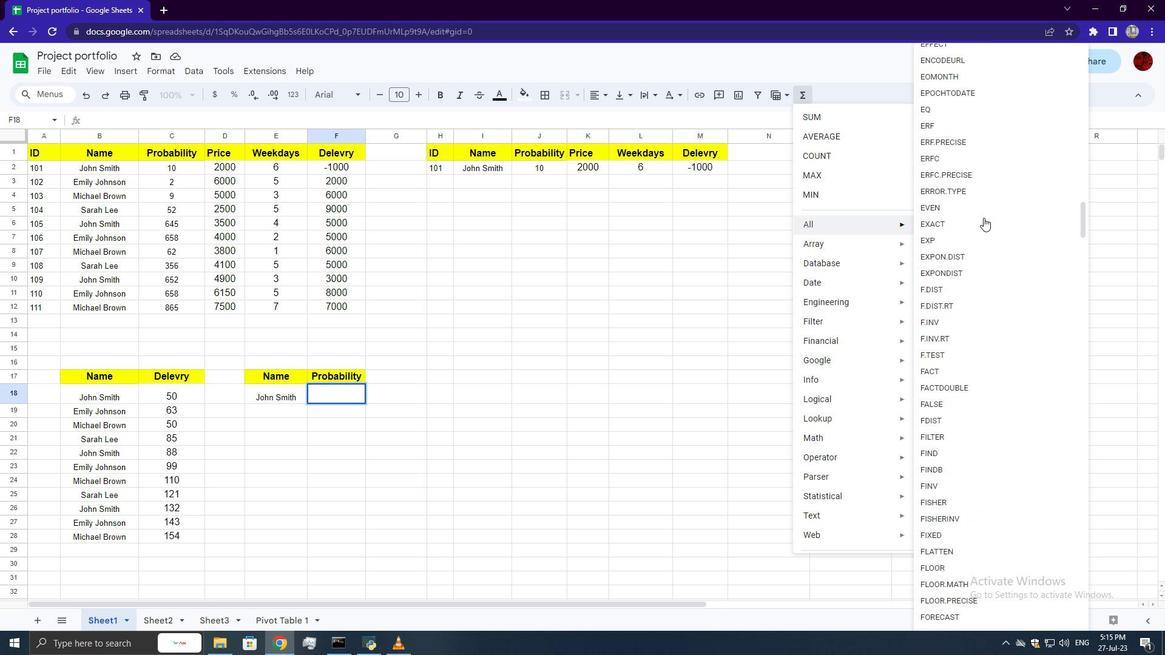 
Action: Mouse scrolled (983, 217) with delta (0, 0)
Screenshot: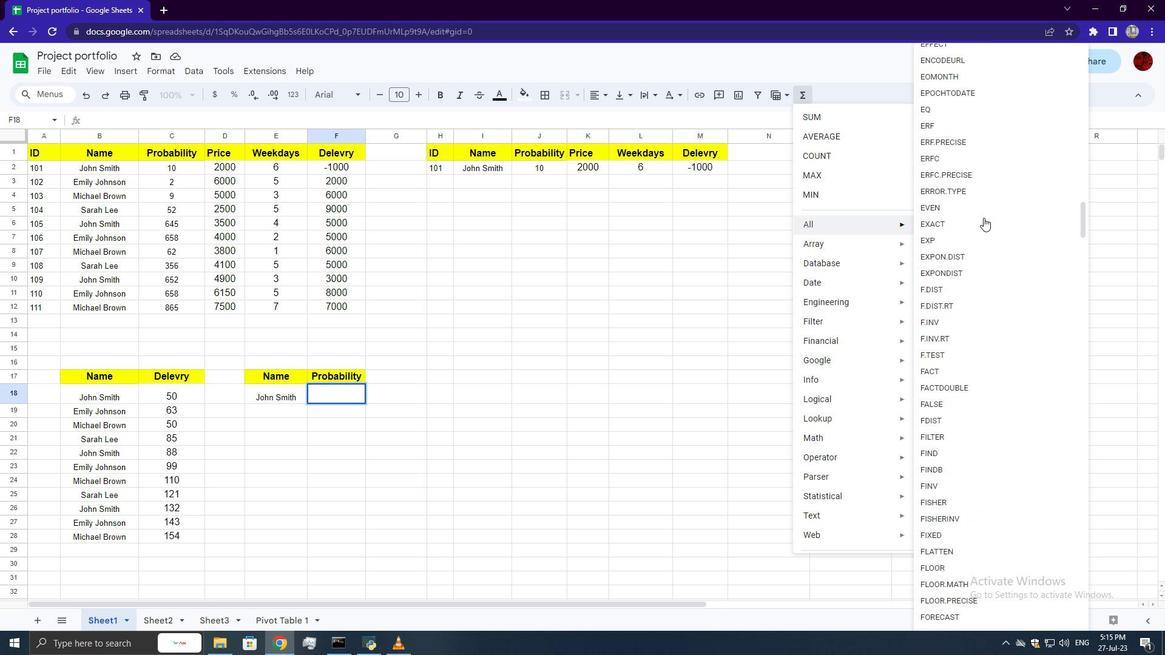 
Action: Mouse scrolled (983, 217) with delta (0, 0)
Screenshot: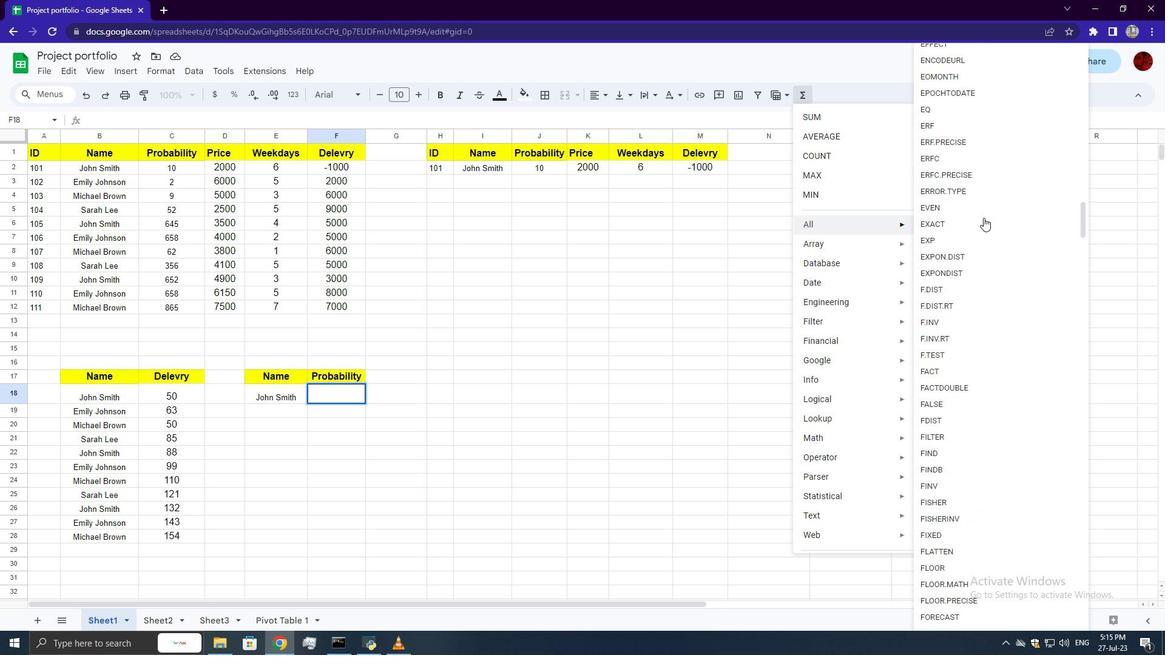
Action: Mouse scrolled (983, 217) with delta (0, 0)
Screenshot: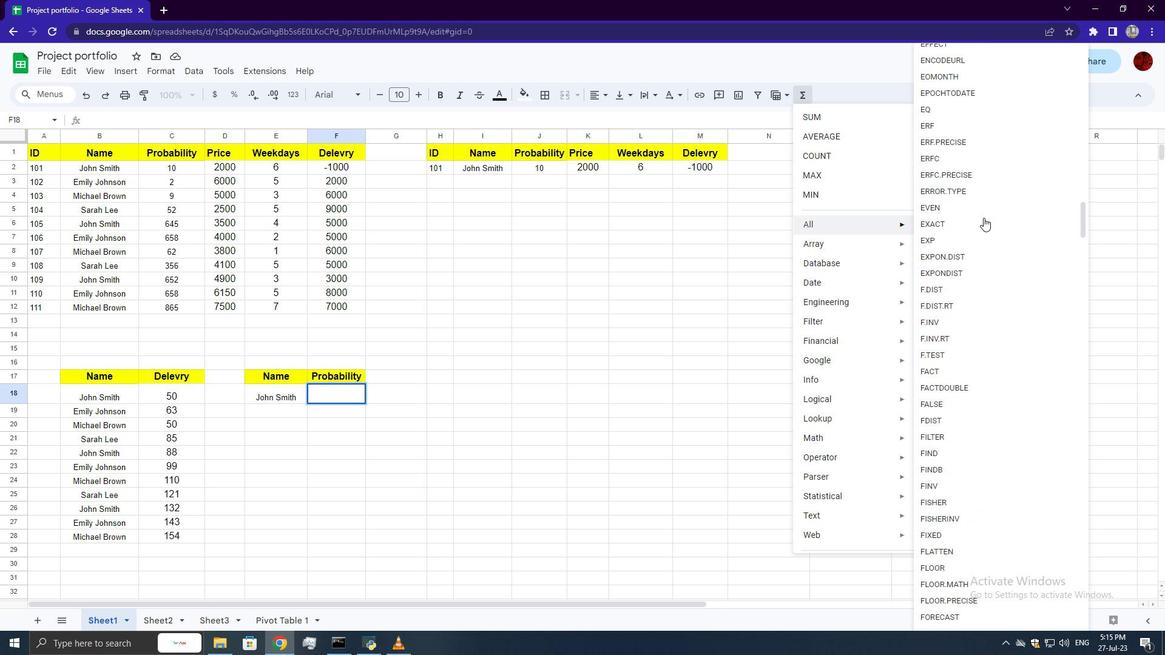 
Action: Mouse scrolled (983, 217) with delta (0, 0)
Screenshot: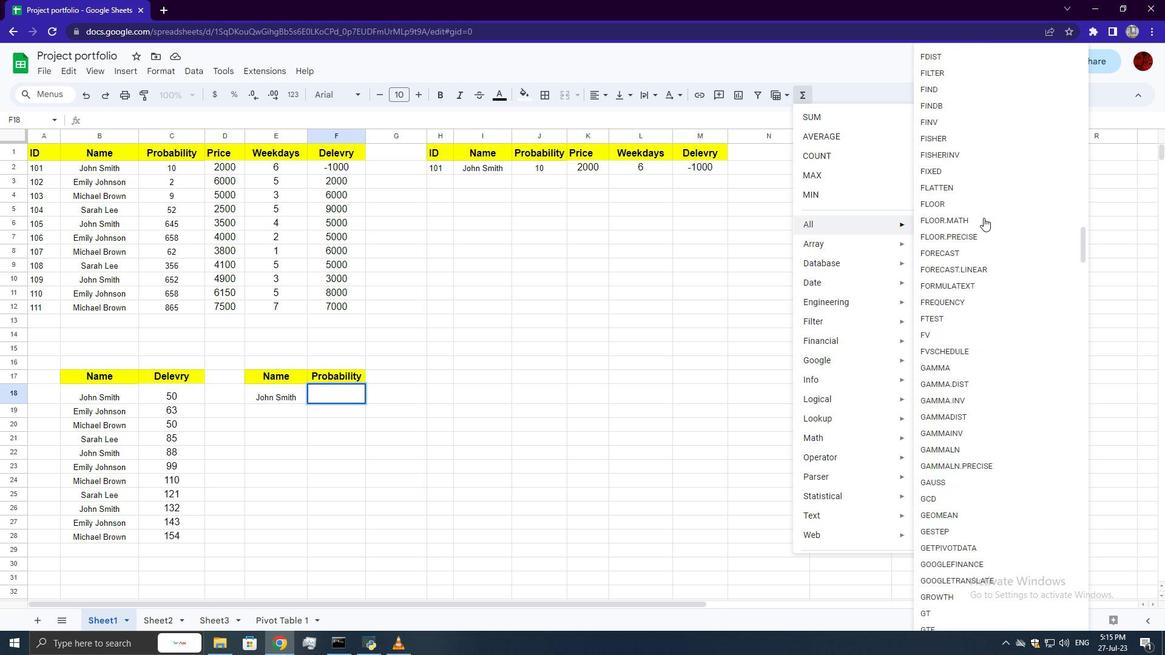 
Action: Mouse scrolled (983, 217) with delta (0, 0)
Screenshot: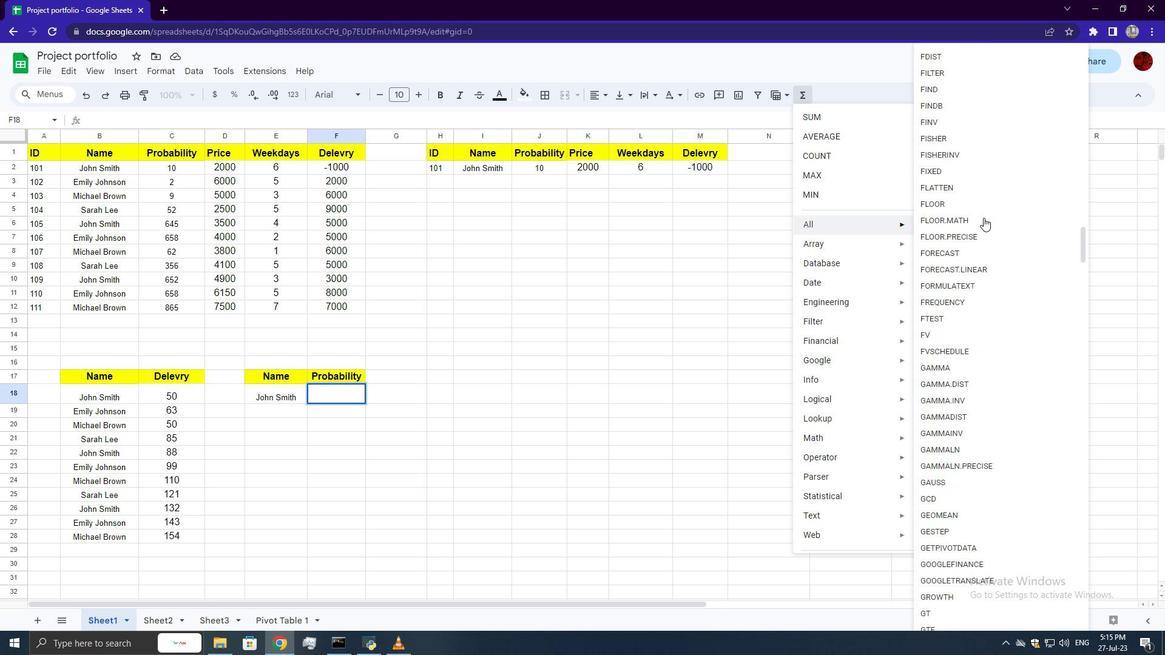 
Action: Mouse scrolled (983, 217) with delta (0, 0)
Screenshot: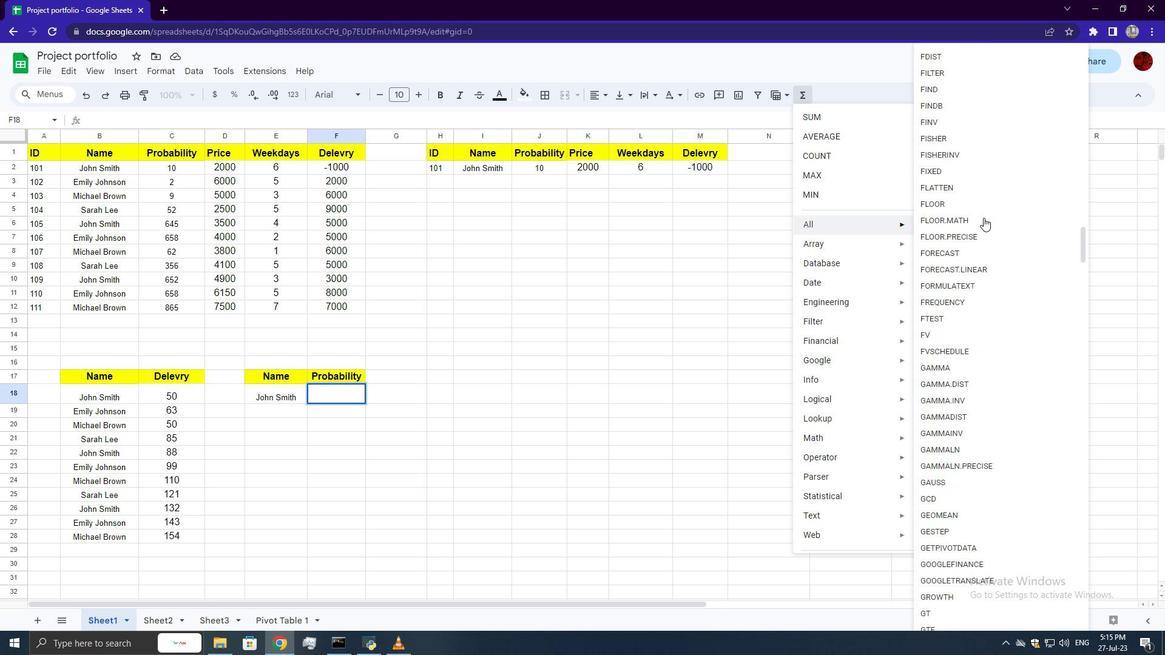 
Action: Mouse scrolled (983, 217) with delta (0, 0)
Screenshot: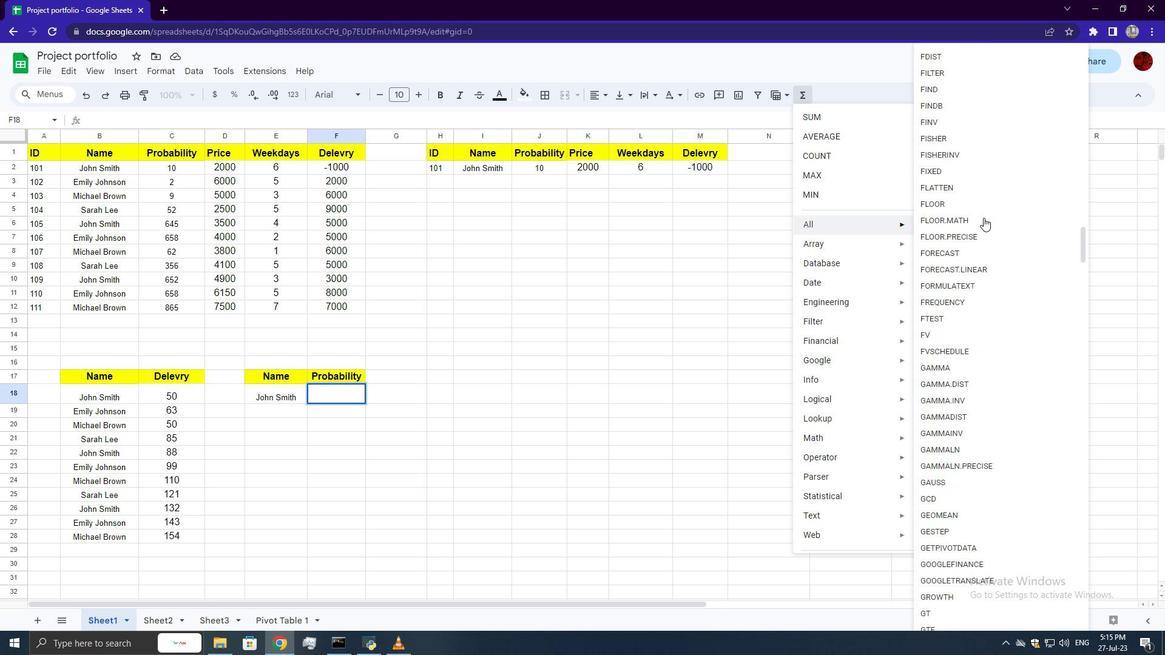 
Action: Mouse scrolled (983, 217) with delta (0, 0)
Screenshot: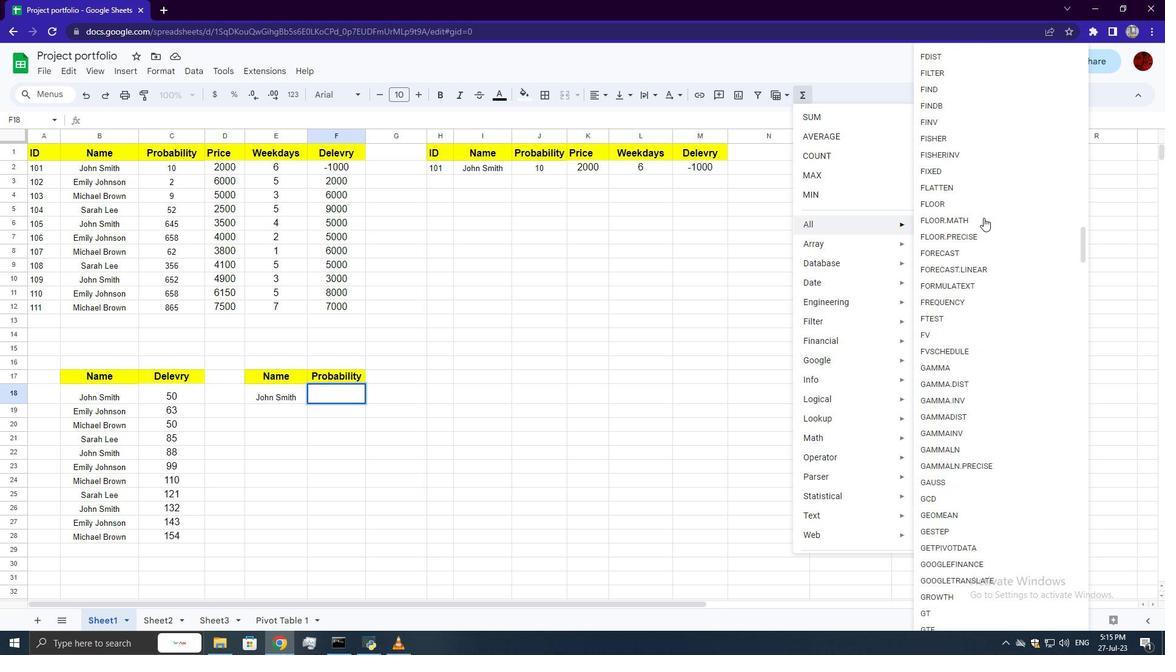 
Action: Mouse scrolled (983, 217) with delta (0, 0)
Screenshot: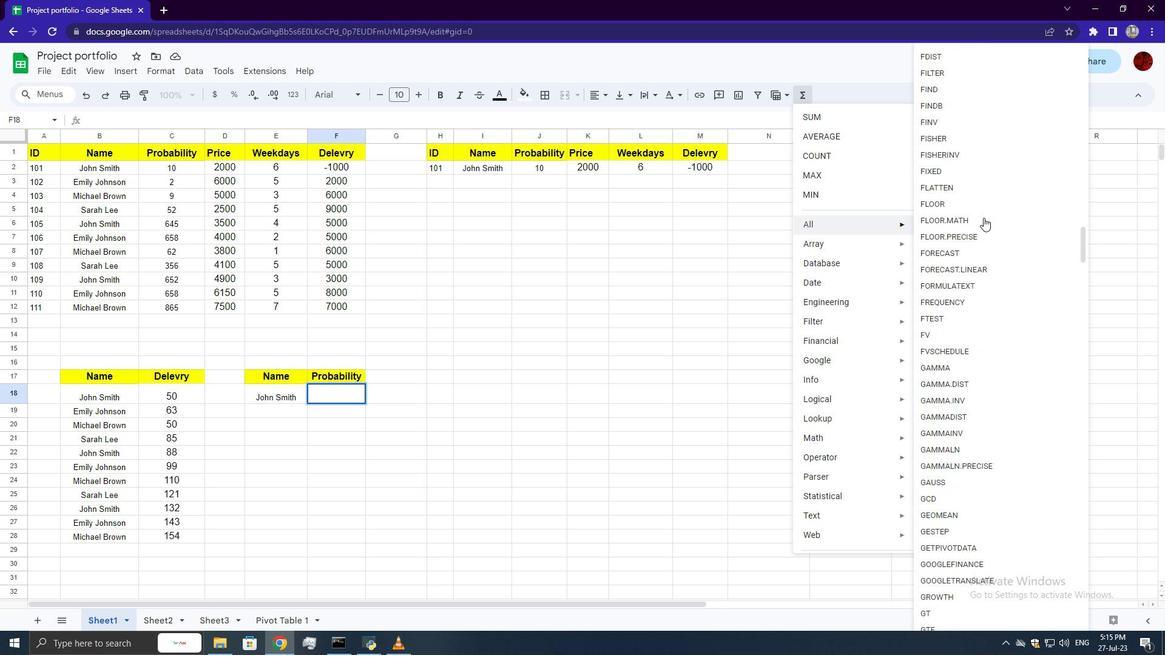 
Action: Mouse scrolled (983, 217) with delta (0, 0)
Screenshot: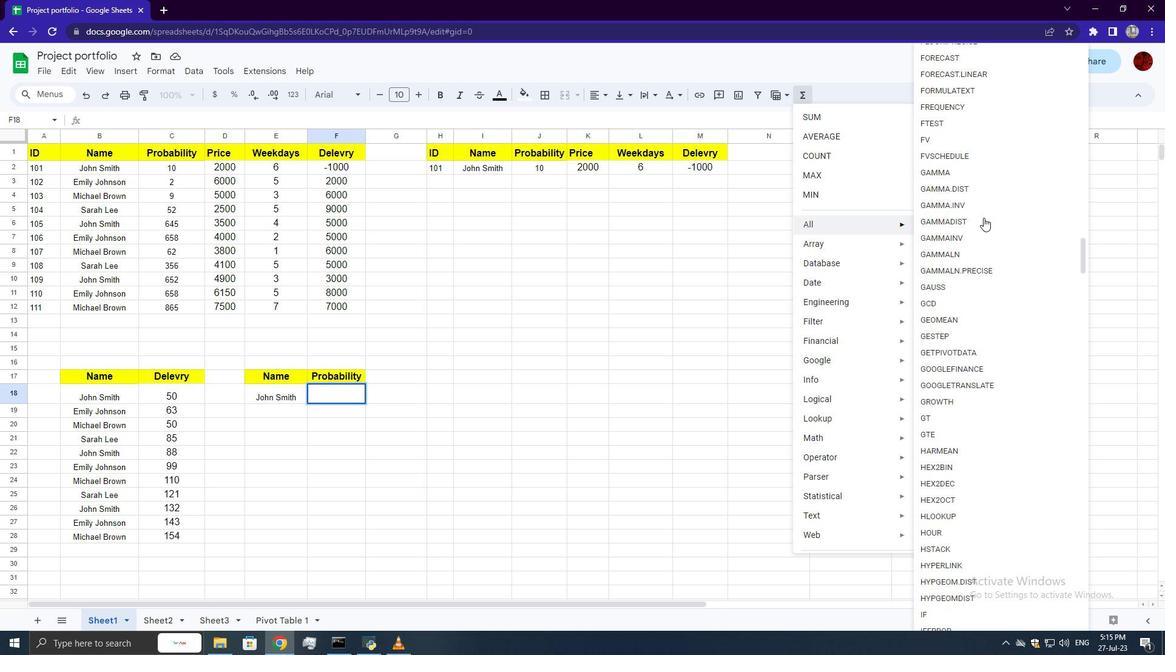 
Action: Mouse scrolled (983, 217) with delta (0, 0)
Screenshot: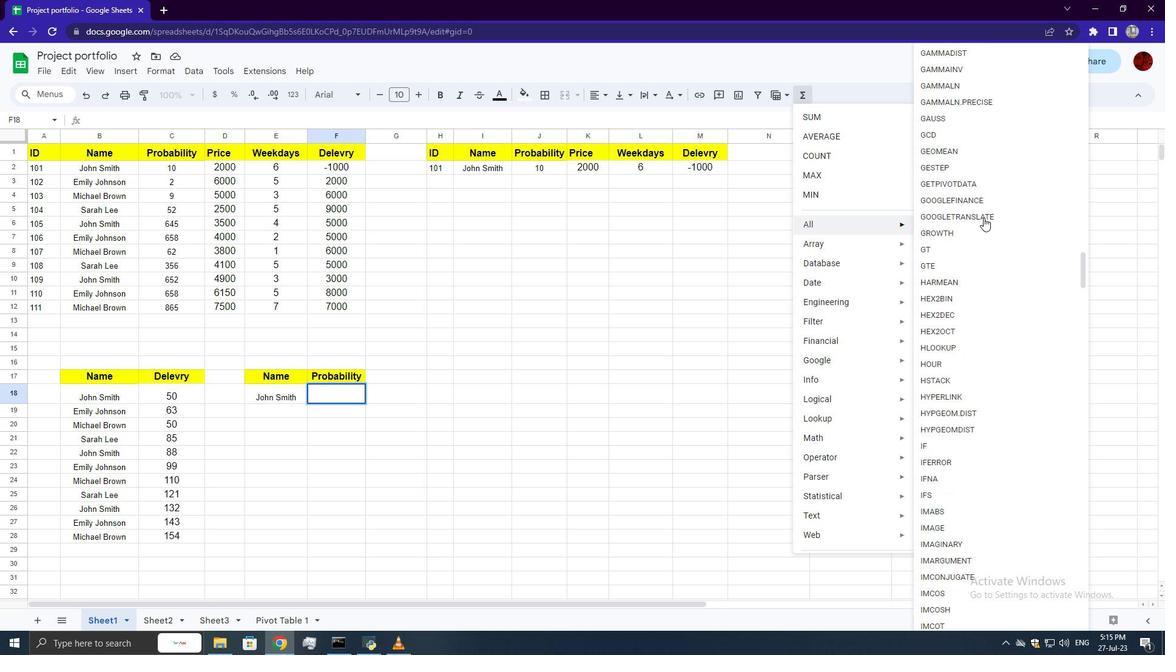 
Action: Mouse scrolled (983, 217) with delta (0, 0)
Screenshot: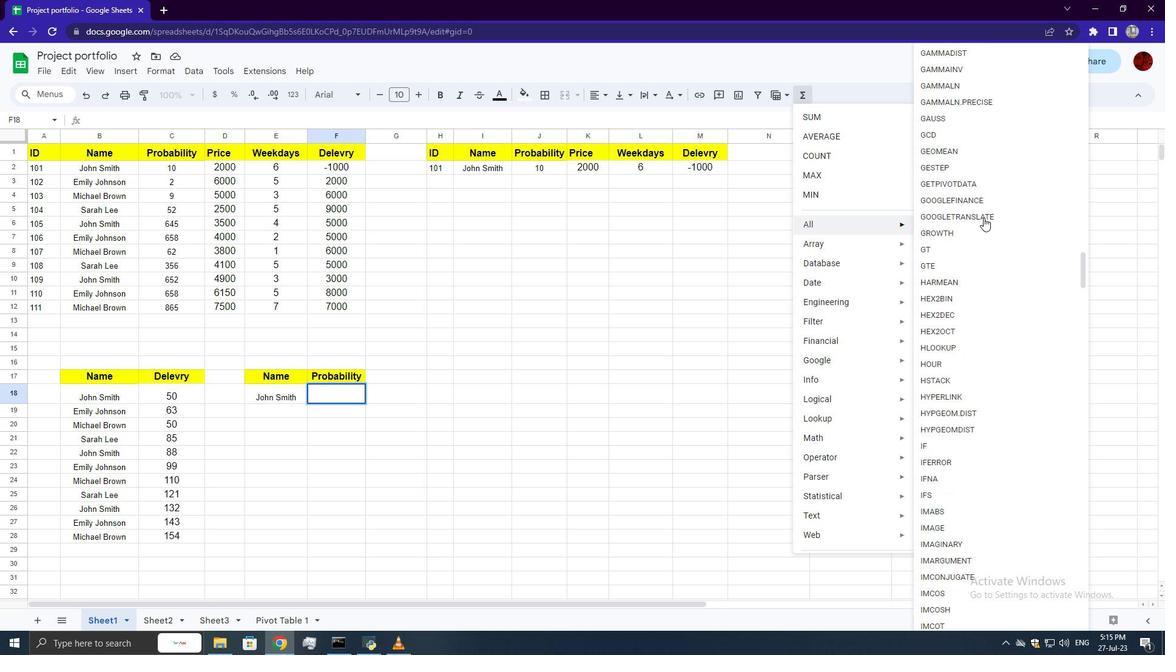 
Action: Mouse scrolled (983, 217) with delta (0, 0)
Screenshot: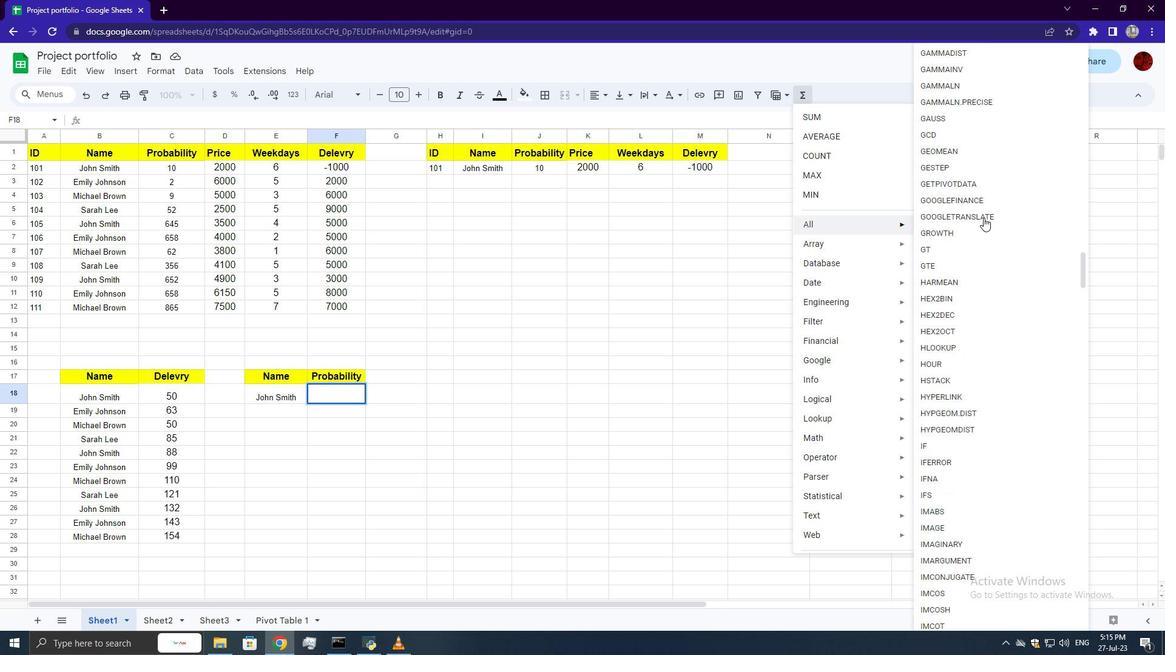 
Action: Mouse scrolled (983, 217) with delta (0, 0)
Screenshot: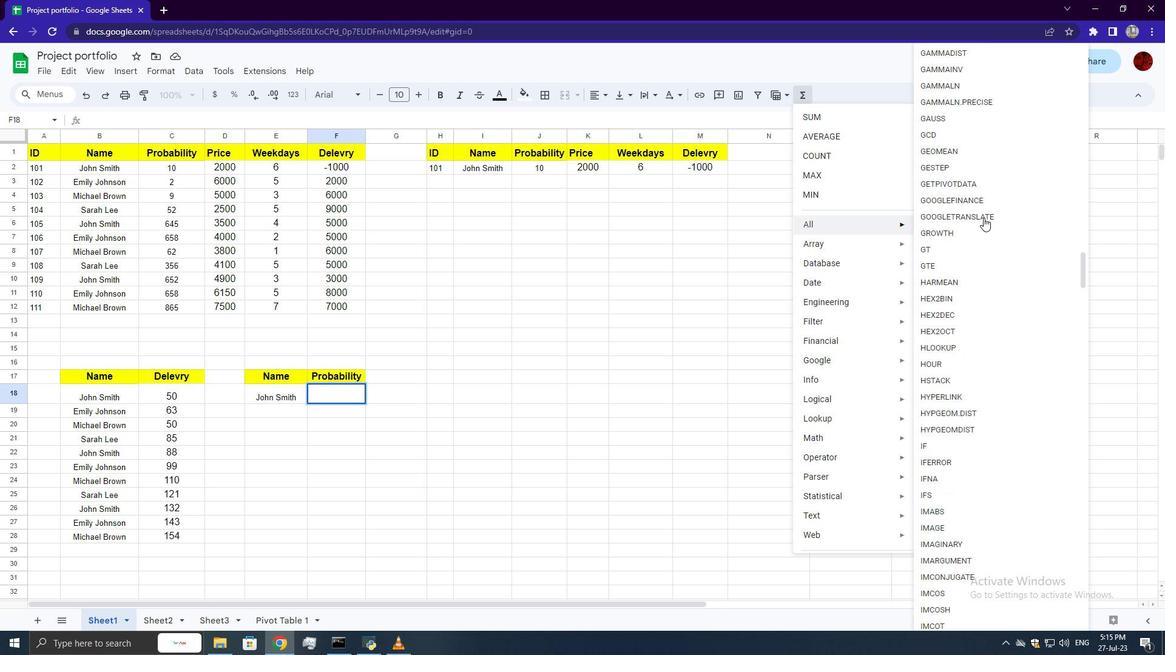 
Action: Mouse scrolled (983, 217) with delta (0, 0)
Screenshot: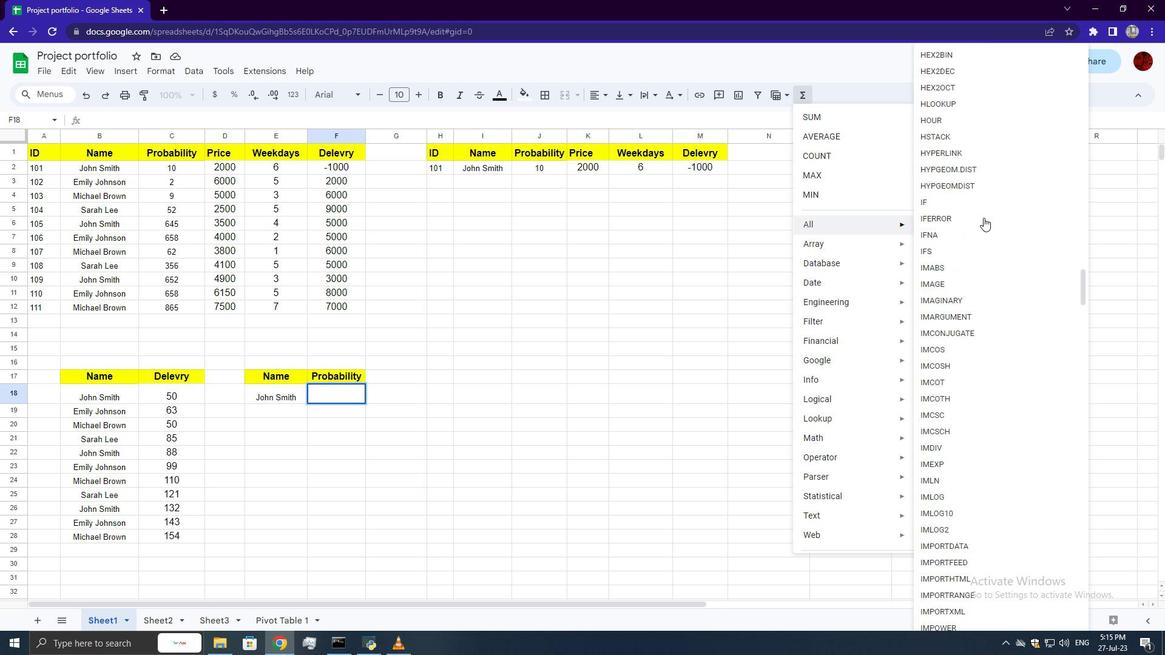 
Action: Mouse scrolled (983, 217) with delta (0, 0)
Screenshot: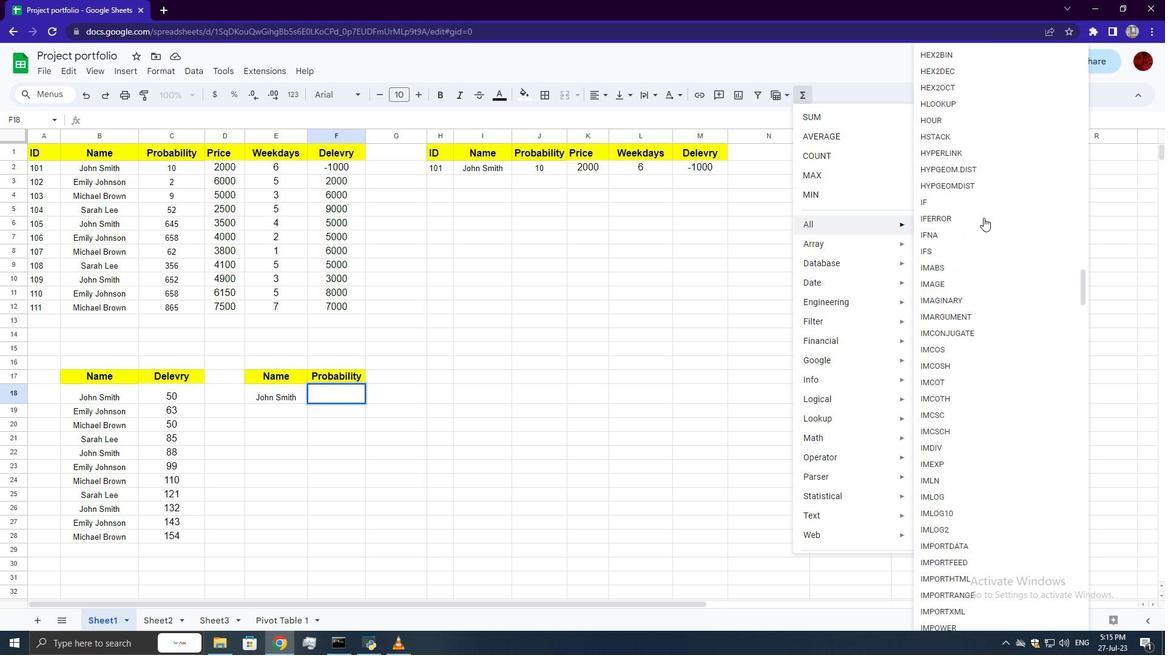 
Action: Mouse scrolled (983, 217) with delta (0, 0)
Screenshot: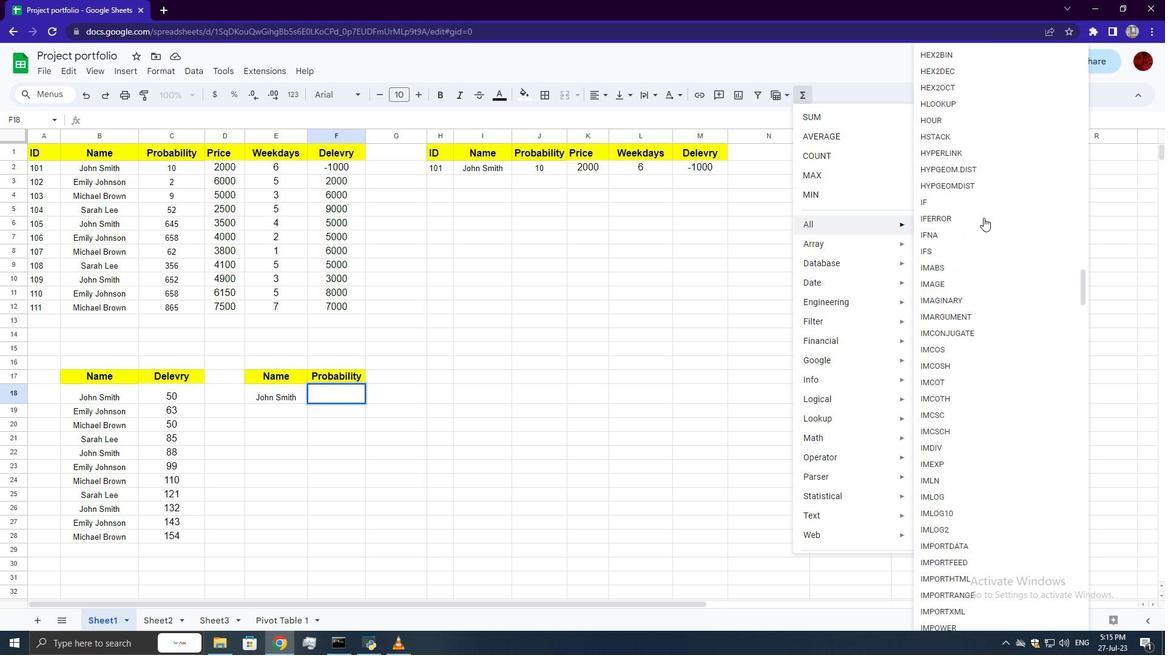 
Action: Mouse scrolled (983, 217) with delta (0, 0)
Screenshot: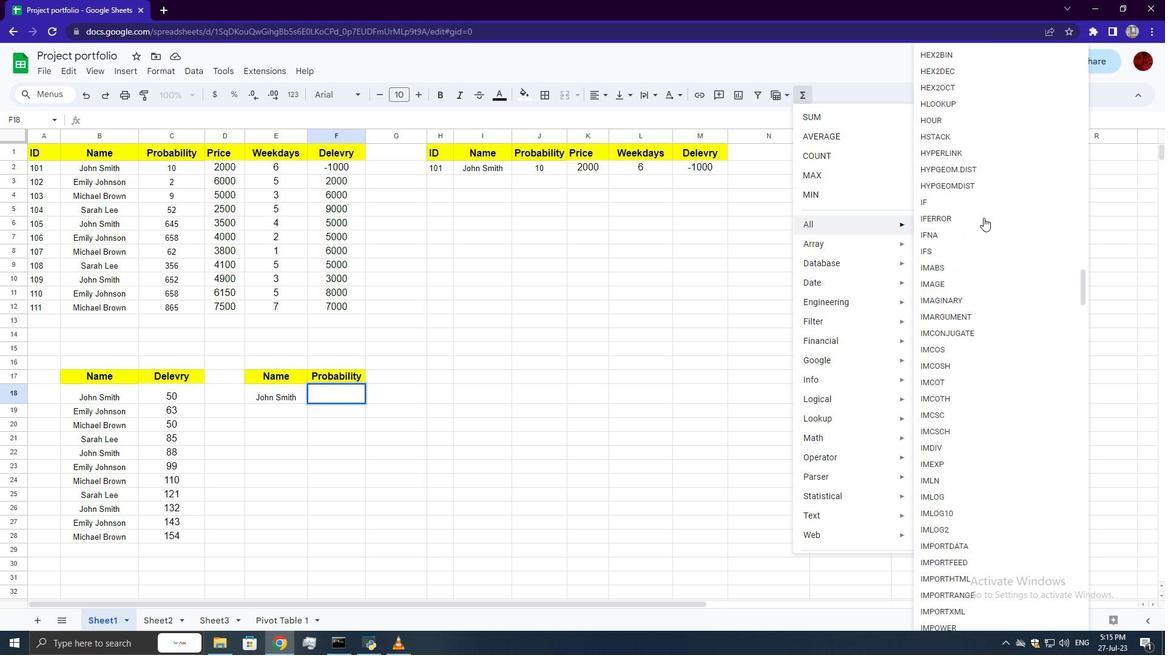 
Action: Mouse scrolled (983, 217) with delta (0, 0)
Screenshot: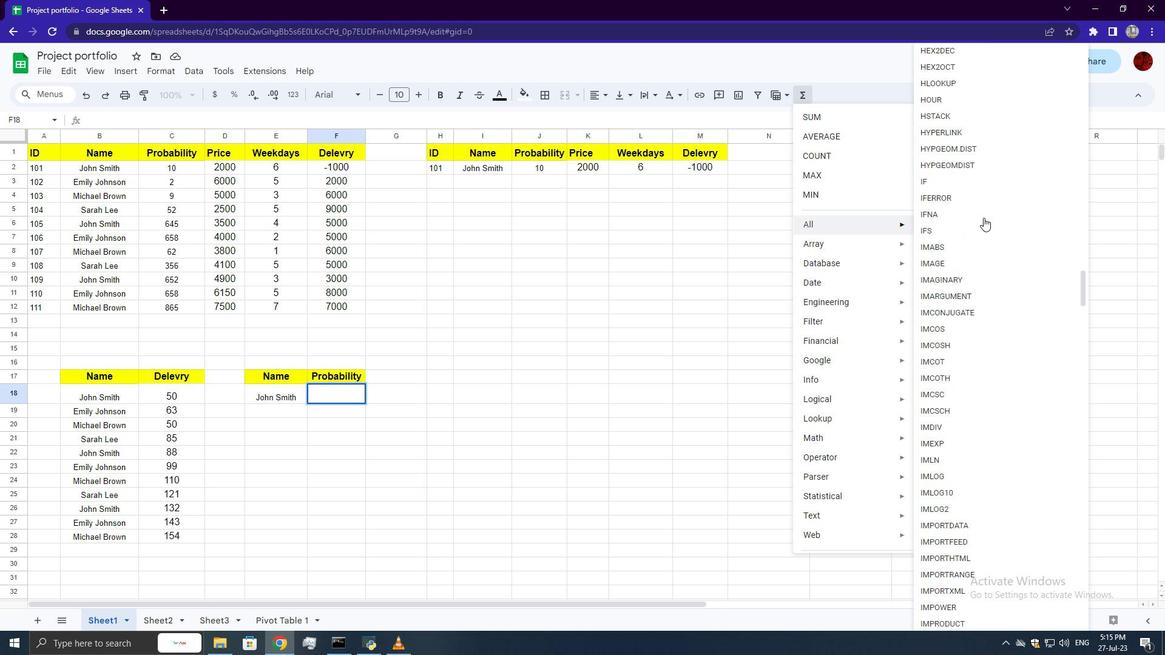 
Action: Mouse scrolled (983, 217) with delta (0, 0)
Screenshot: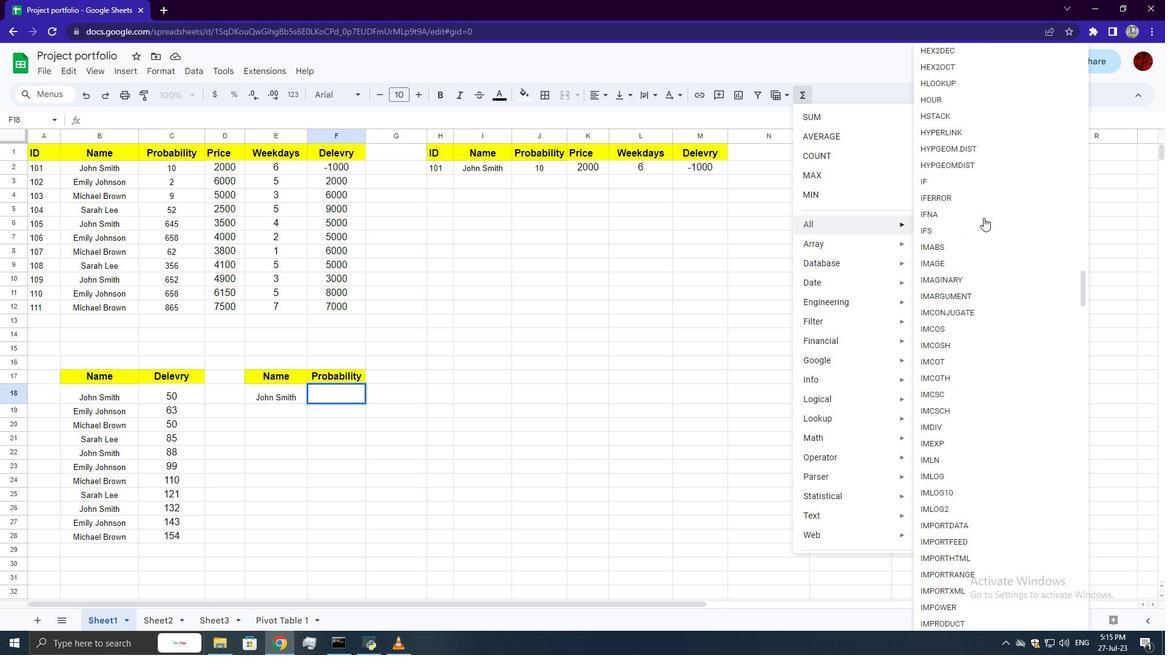 
Action: Mouse scrolled (983, 217) with delta (0, 0)
Screenshot: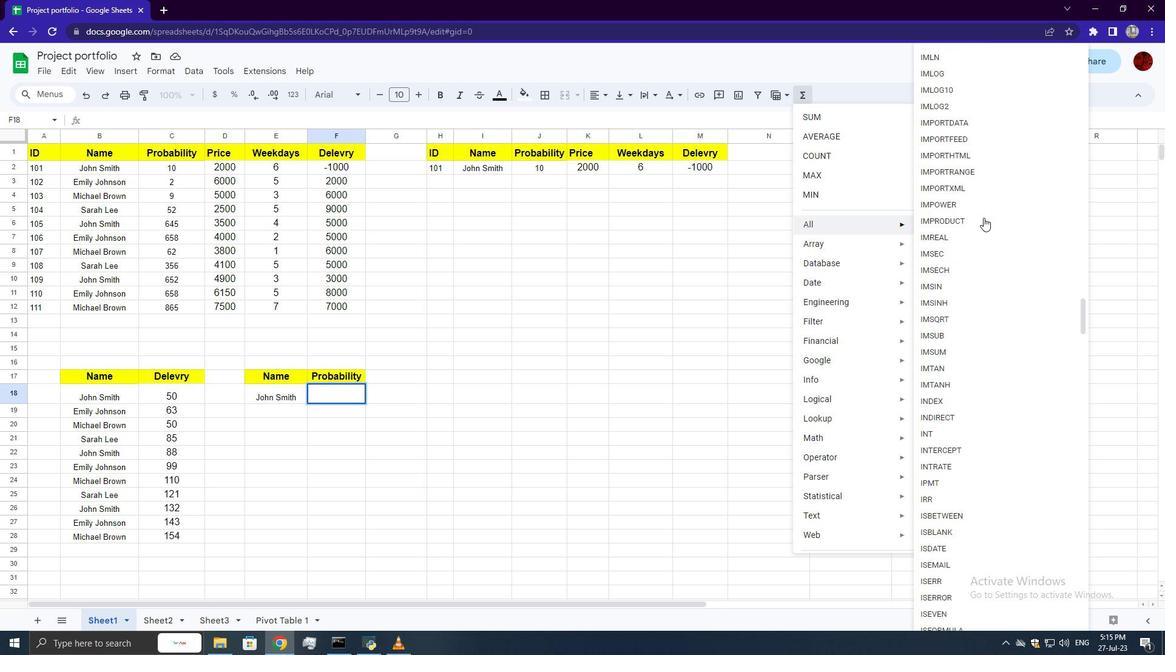 
Action: Mouse scrolled (983, 217) with delta (0, 0)
Screenshot: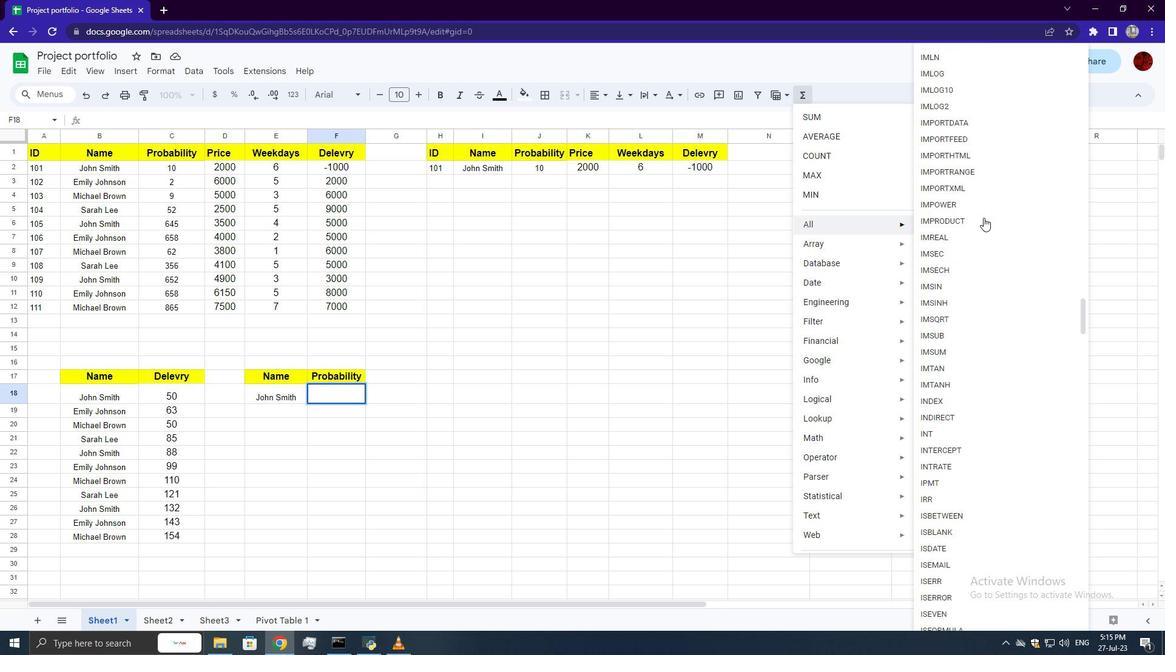 
Action: Mouse scrolled (983, 217) with delta (0, 0)
Screenshot: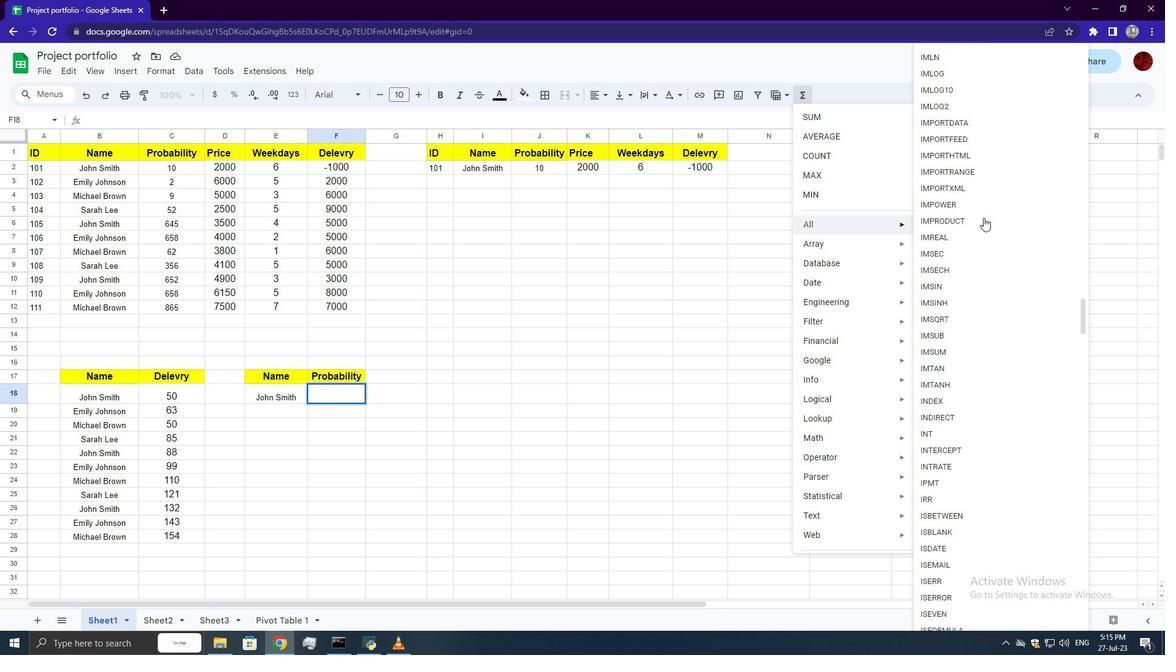 
Action: Mouse scrolled (983, 217) with delta (0, 0)
Screenshot: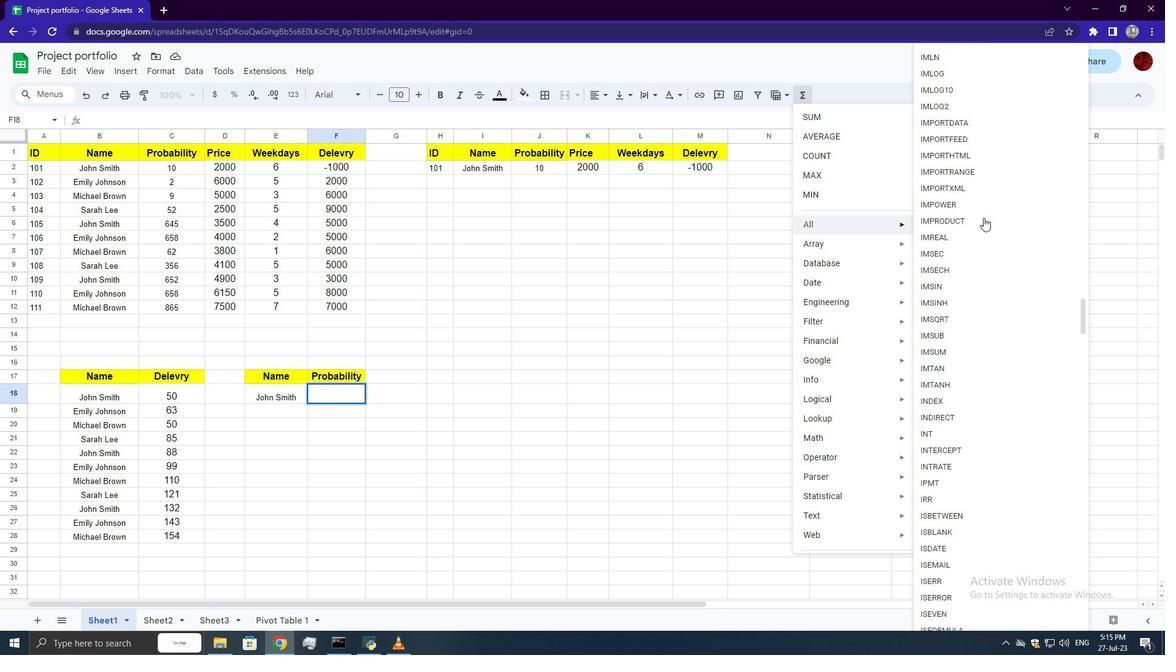 
Action: Mouse scrolled (983, 217) with delta (0, 0)
Screenshot: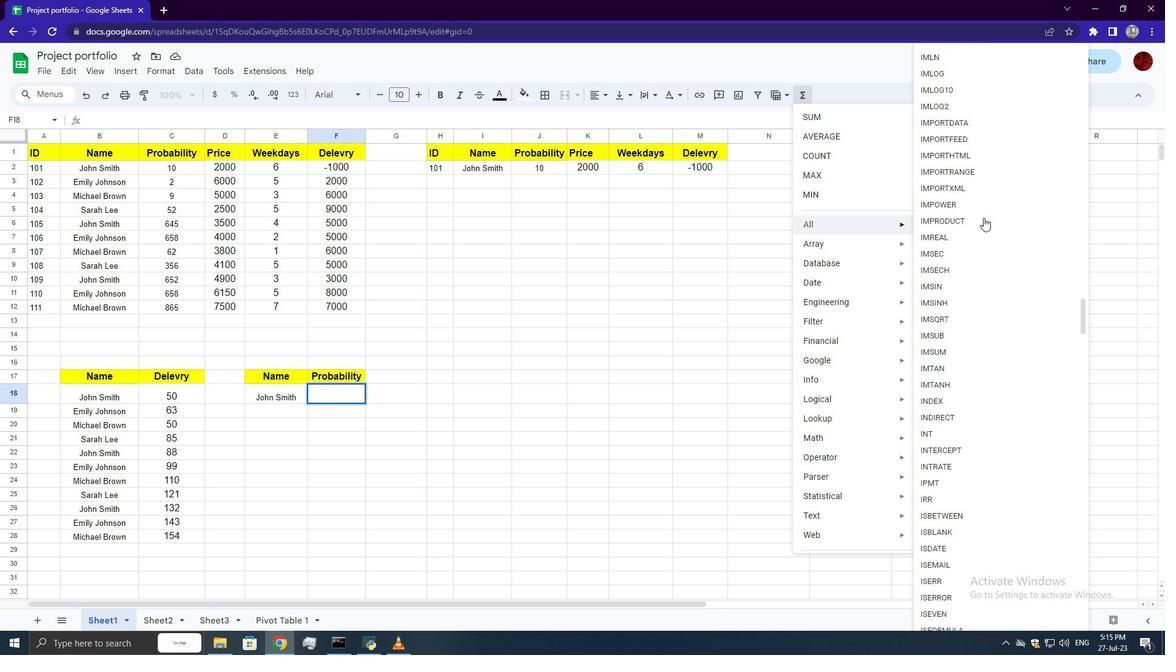 
Action: Mouse scrolled (983, 217) with delta (0, 0)
Screenshot: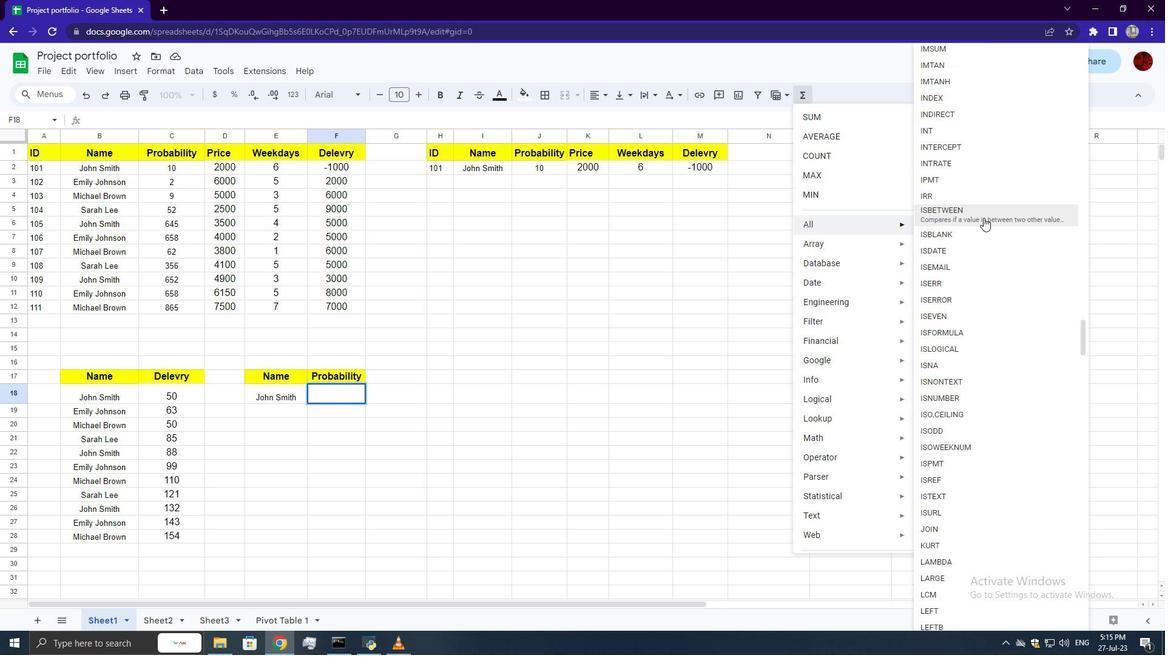 
Action: Mouse scrolled (983, 217) with delta (0, 0)
Screenshot: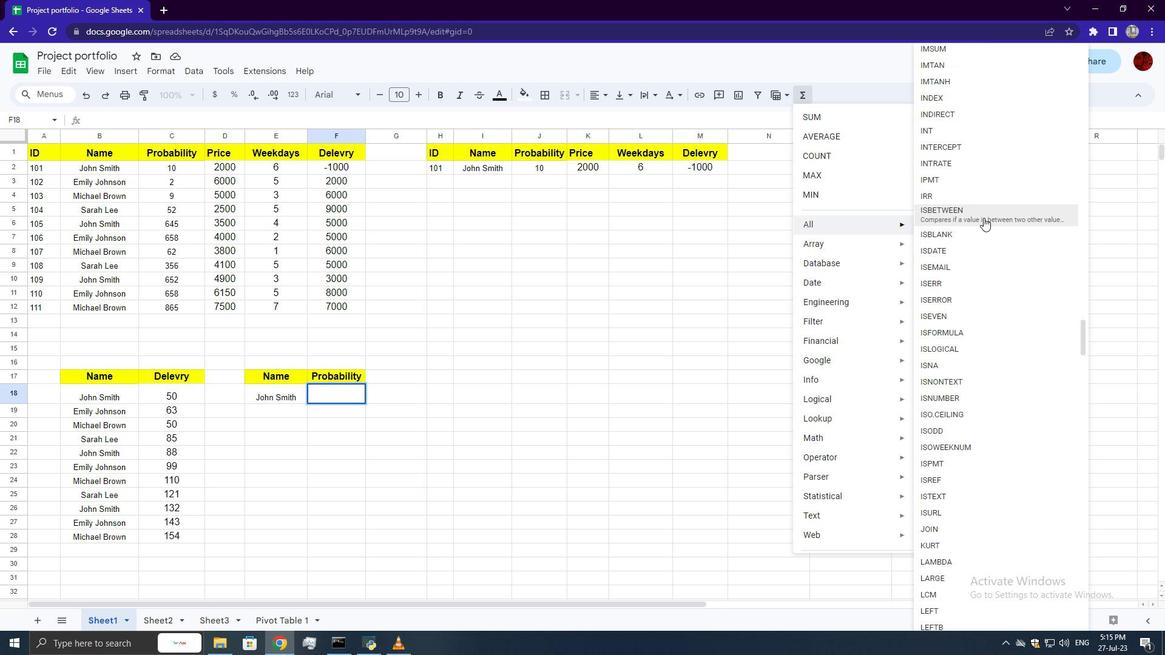 
Action: Mouse scrolled (983, 217) with delta (0, 0)
Screenshot: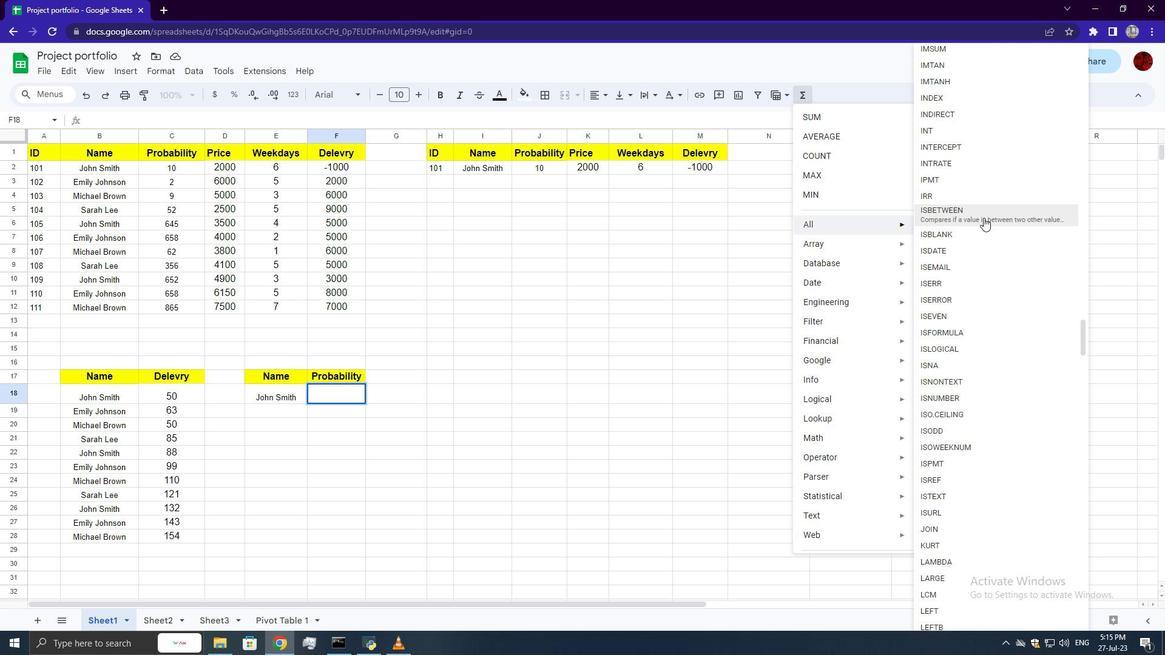 
Action: Mouse scrolled (983, 217) with delta (0, 0)
Screenshot: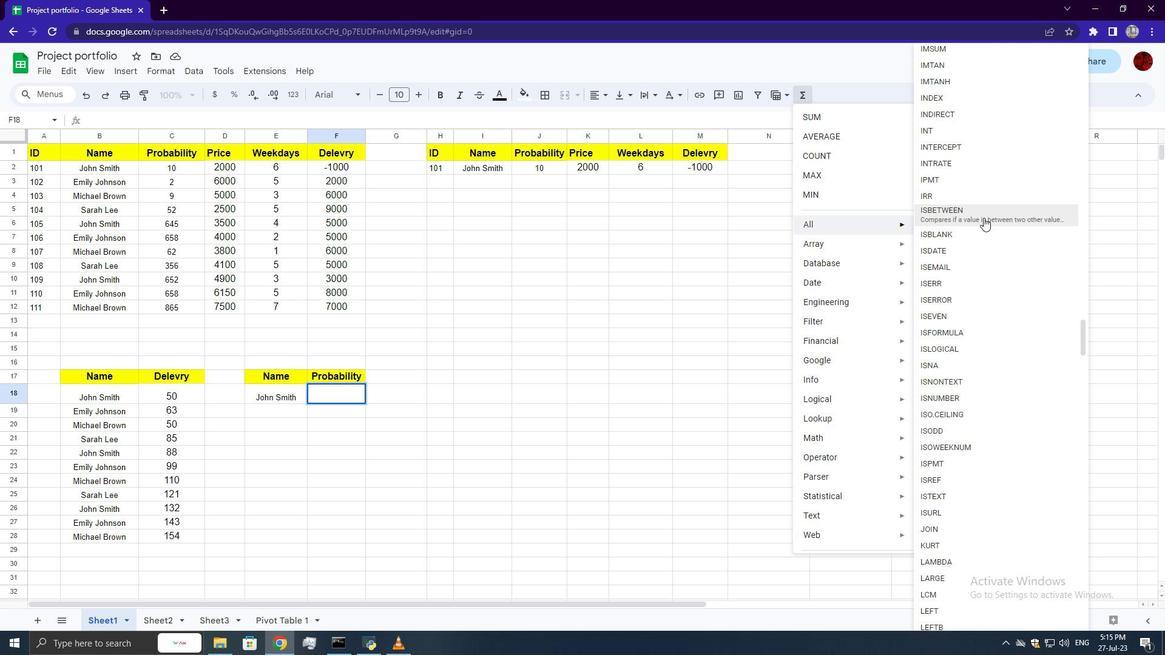 
Action: Mouse scrolled (983, 217) with delta (0, 0)
Screenshot: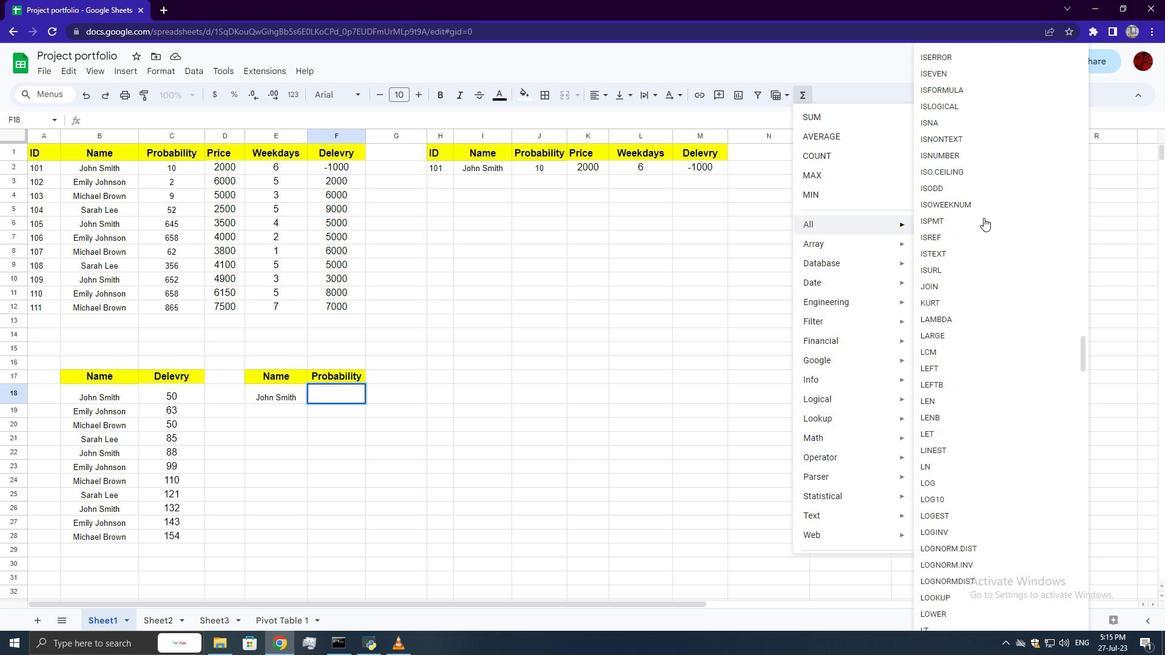 
Action: Mouse scrolled (983, 217) with delta (0, 0)
Screenshot: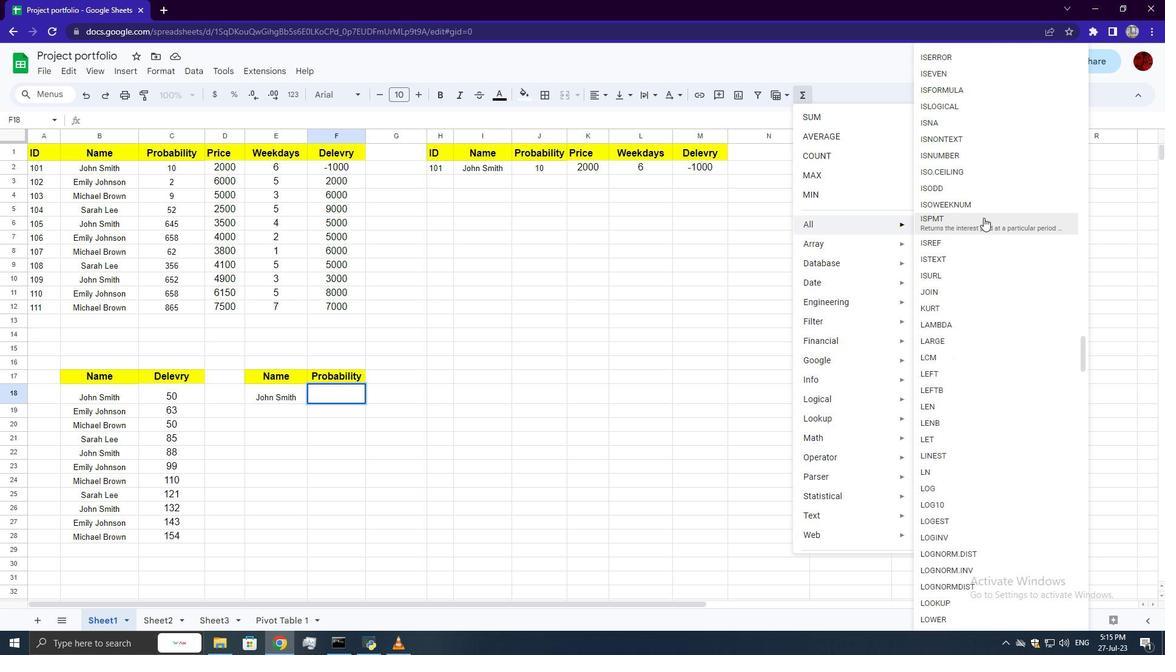
Action: Mouse moved to (975, 396)
Screenshot: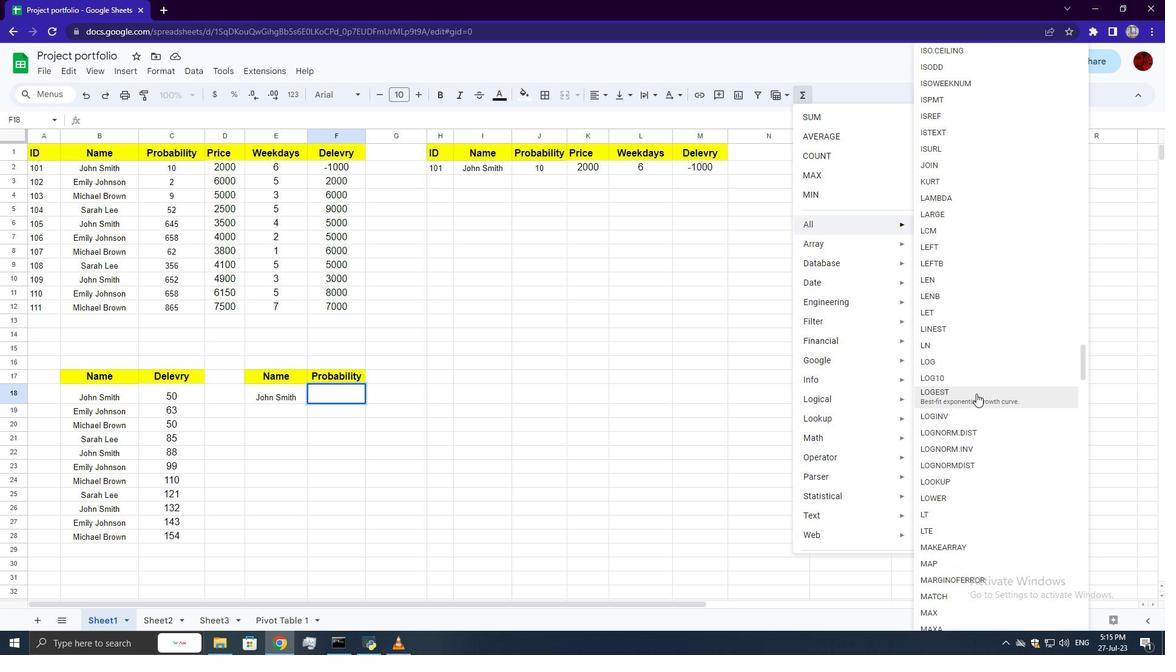 
Action: Mouse pressed left at (975, 396)
Screenshot: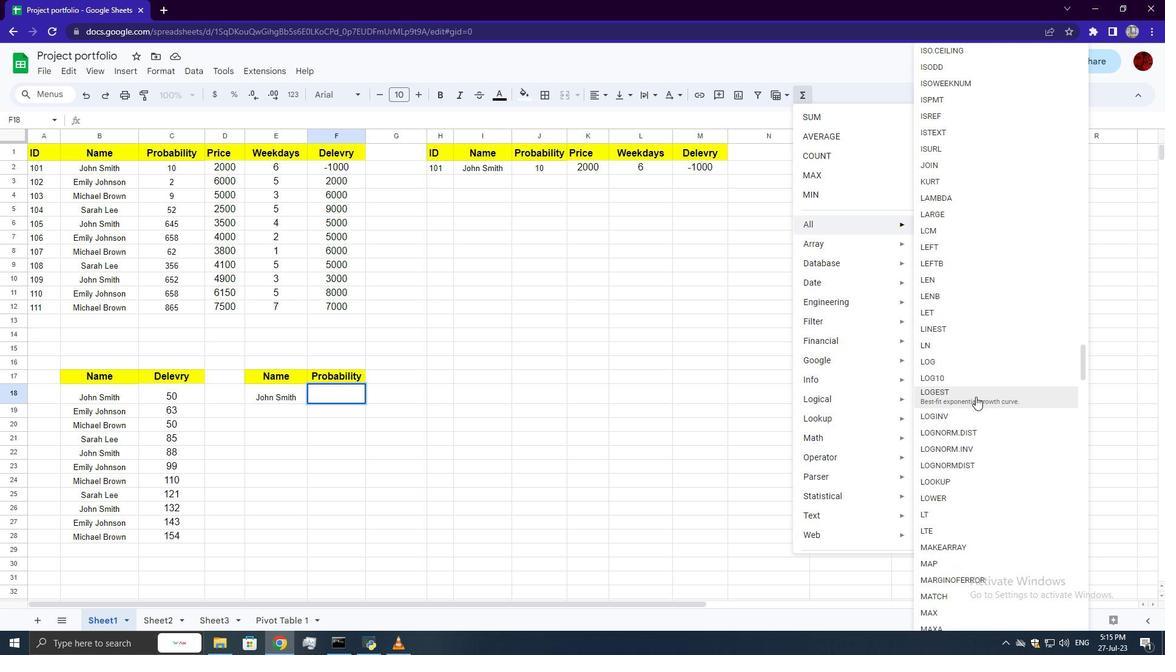 
Action: Mouse moved to (217, 166)
Screenshot: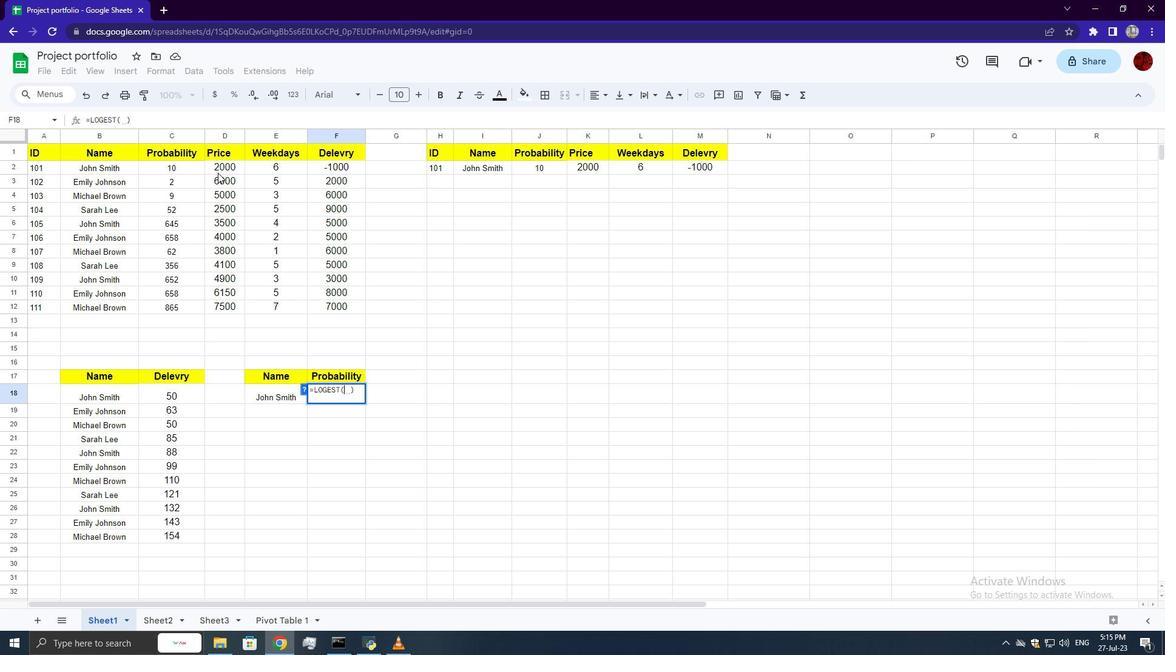 
Action: Mouse pressed left at (217, 166)
Screenshot: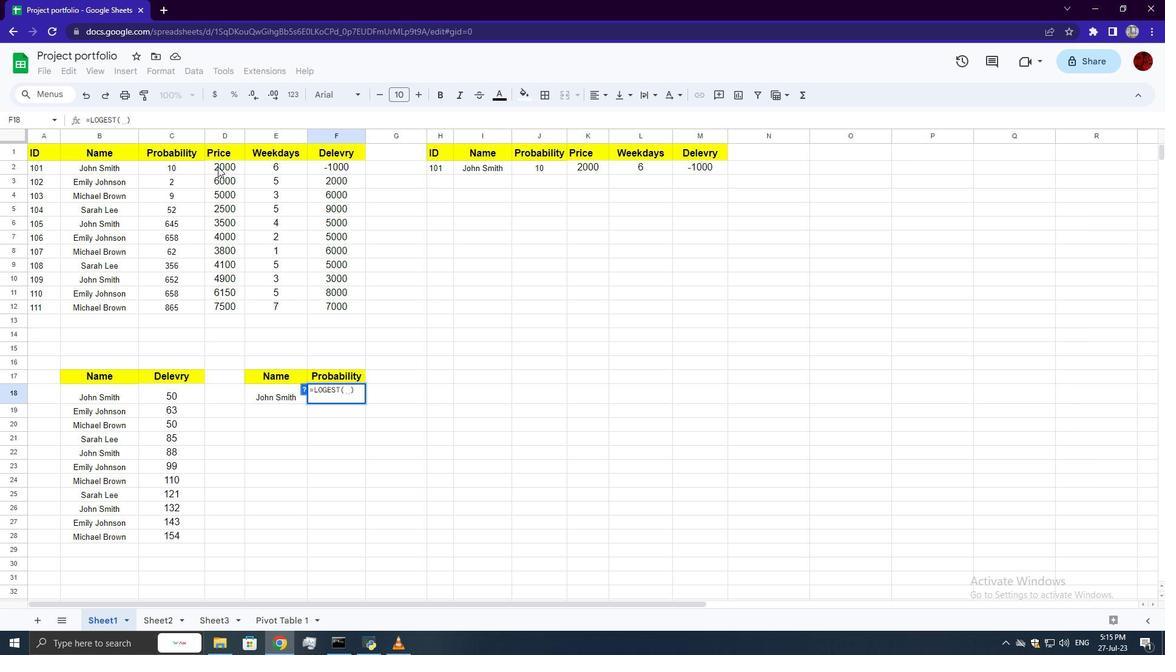 
Action: Mouse moved to (220, 301)
Screenshot: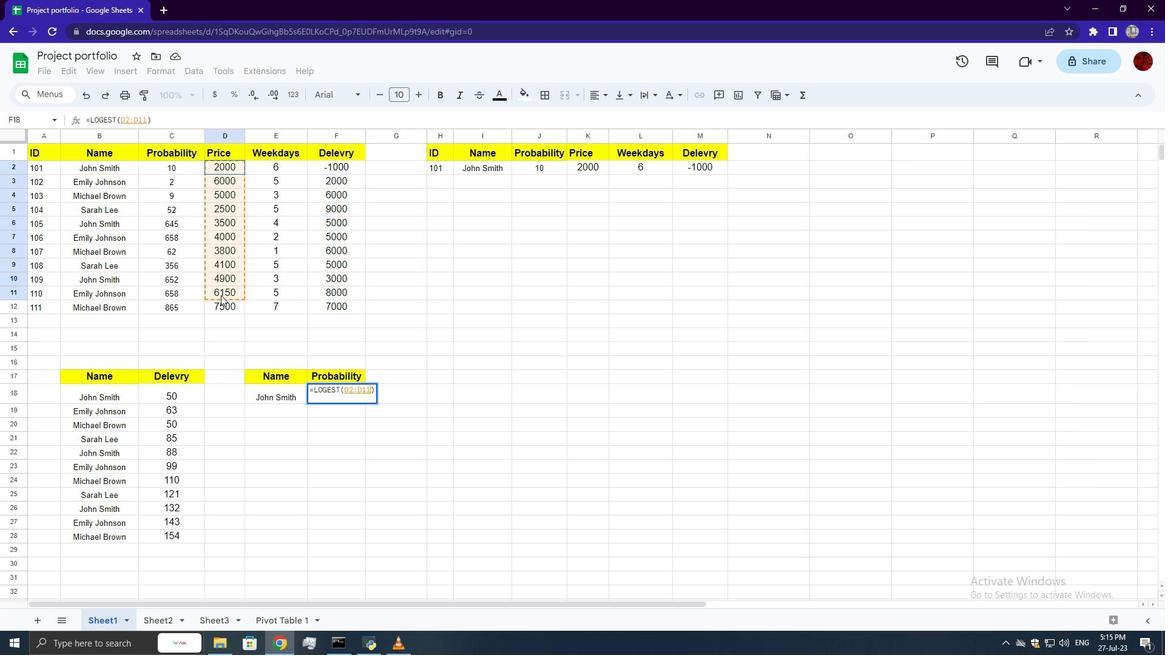 
Action: Key pressed ,
Screenshot: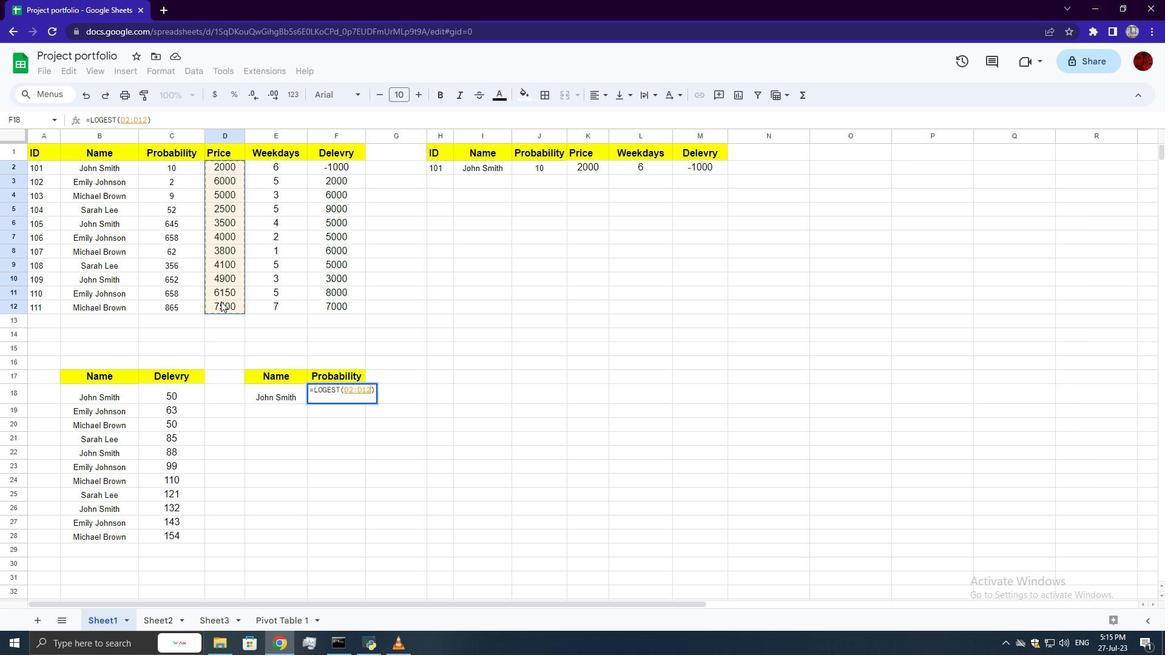 
Action: Mouse moved to (41, 165)
Screenshot: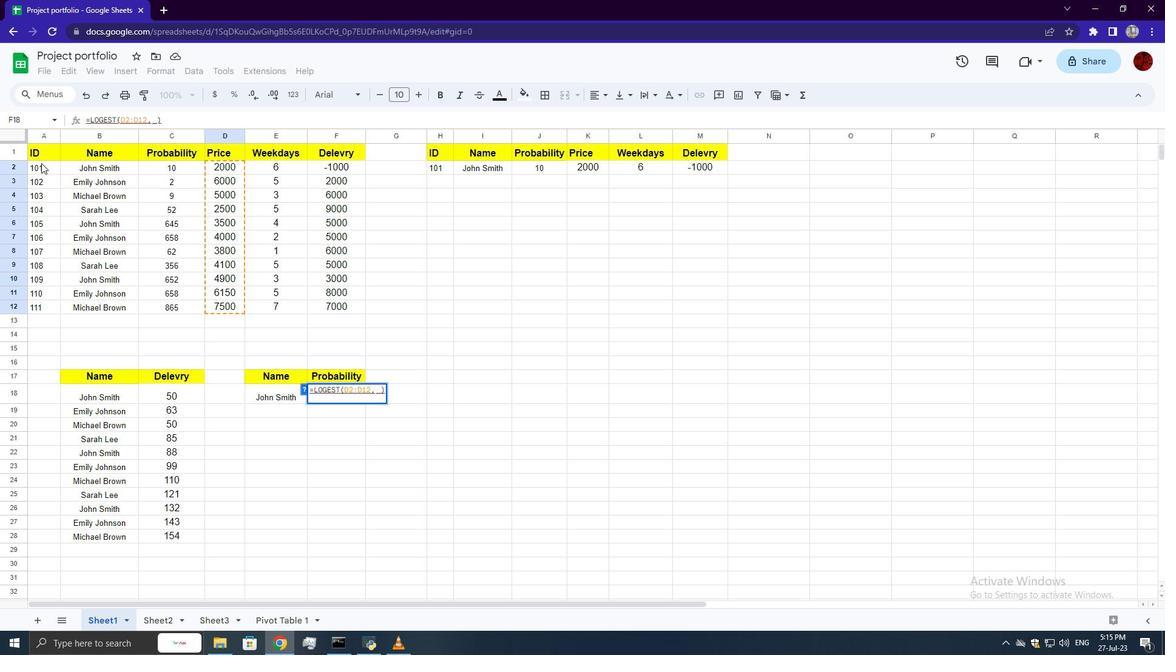 
Action: Mouse pressed left at (41, 165)
Screenshot: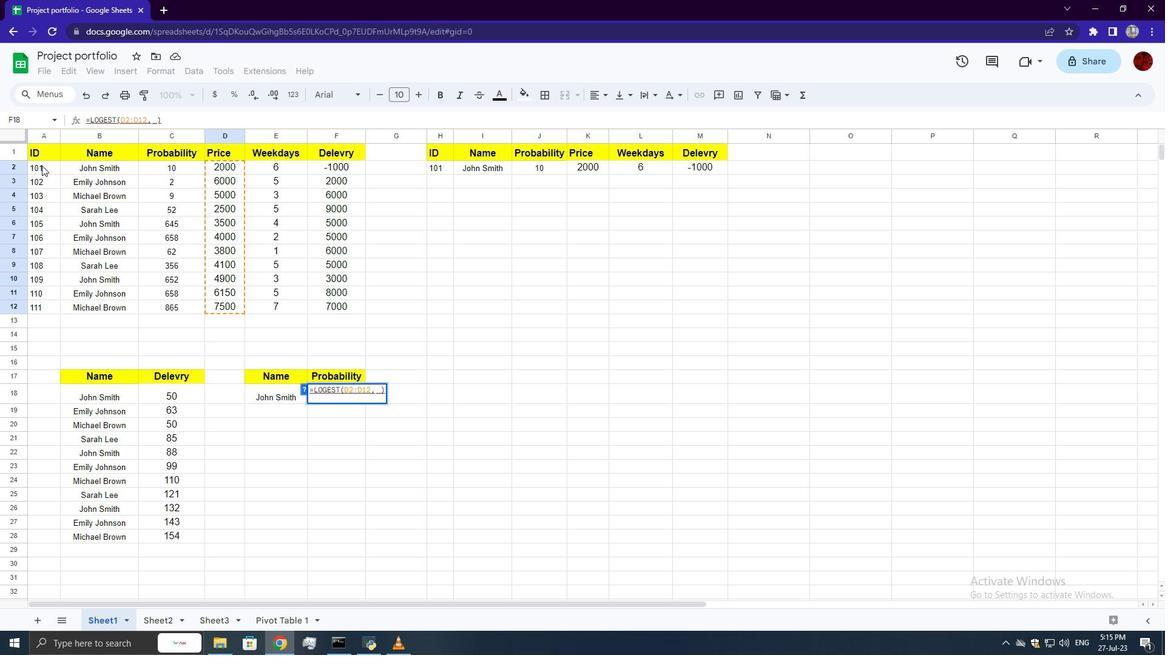 
Action: Mouse moved to (43, 300)
Screenshot: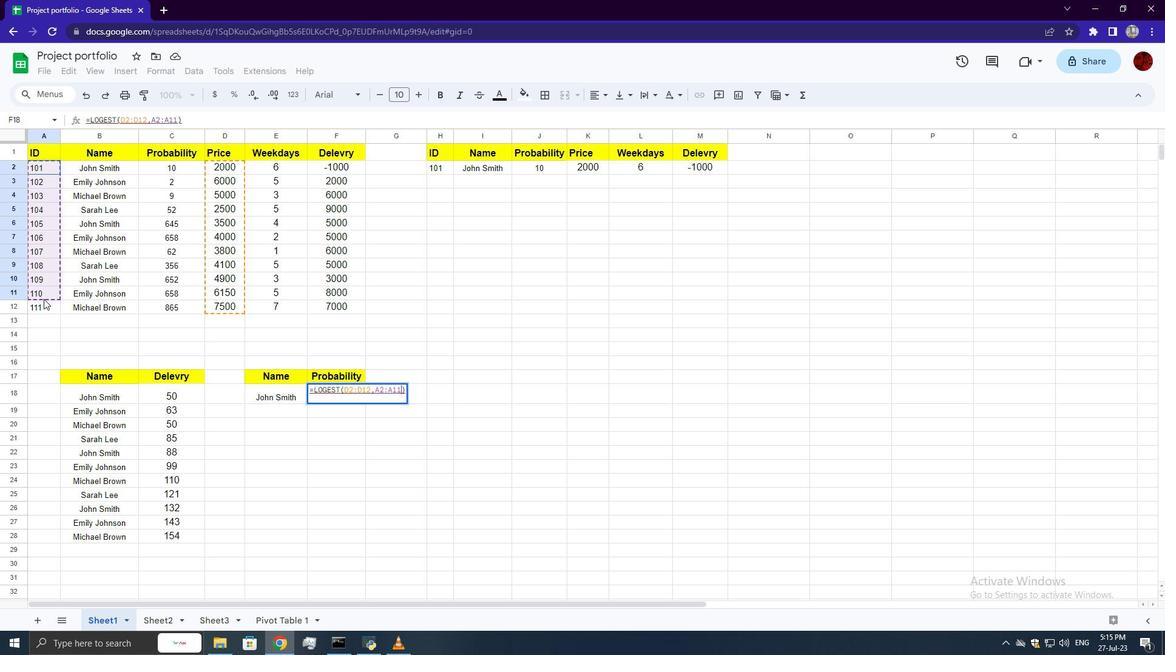 
Action: Key pressed ,<Key.space><Key.shift>True<Key.enter>
Screenshot: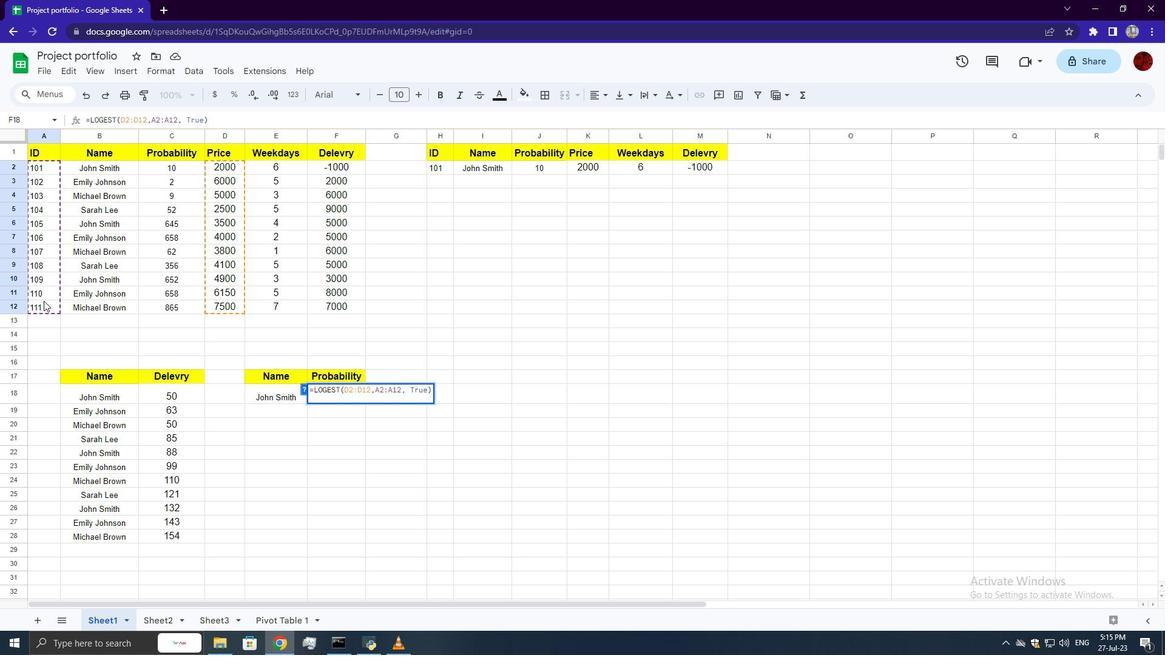 
